 Task: Add Schoolyard Snacks Fruity Keto Cereal to the cart.
Action: Mouse moved to (919, 314)
Screenshot: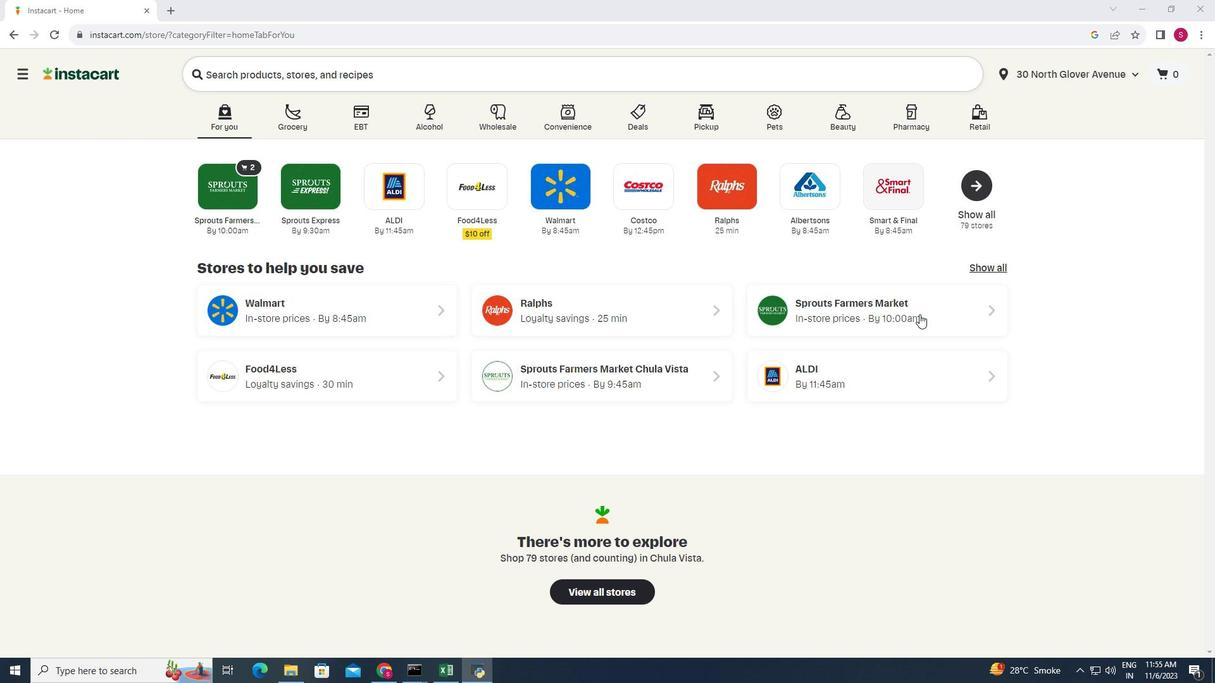 
Action: Mouse pressed left at (919, 314)
Screenshot: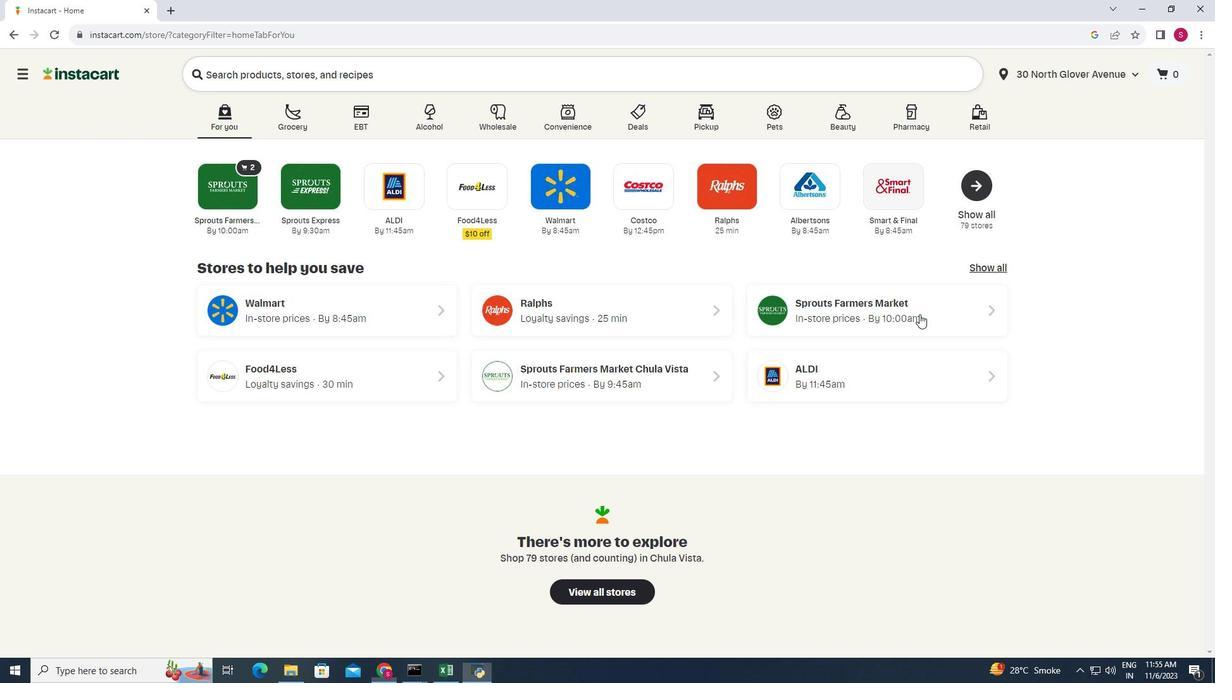 
Action: Mouse moved to (53, 376)
Screenshot: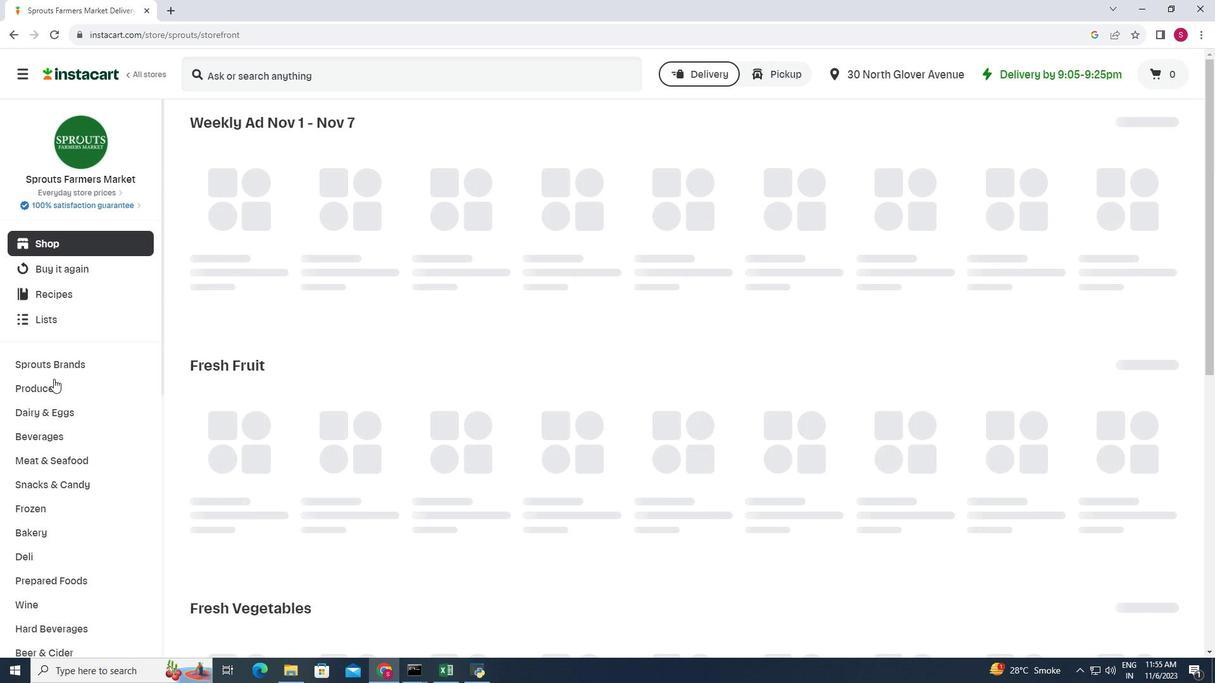 
Action: Mouse scrolled (53, 375) with delta (0, 0)
Screenshot: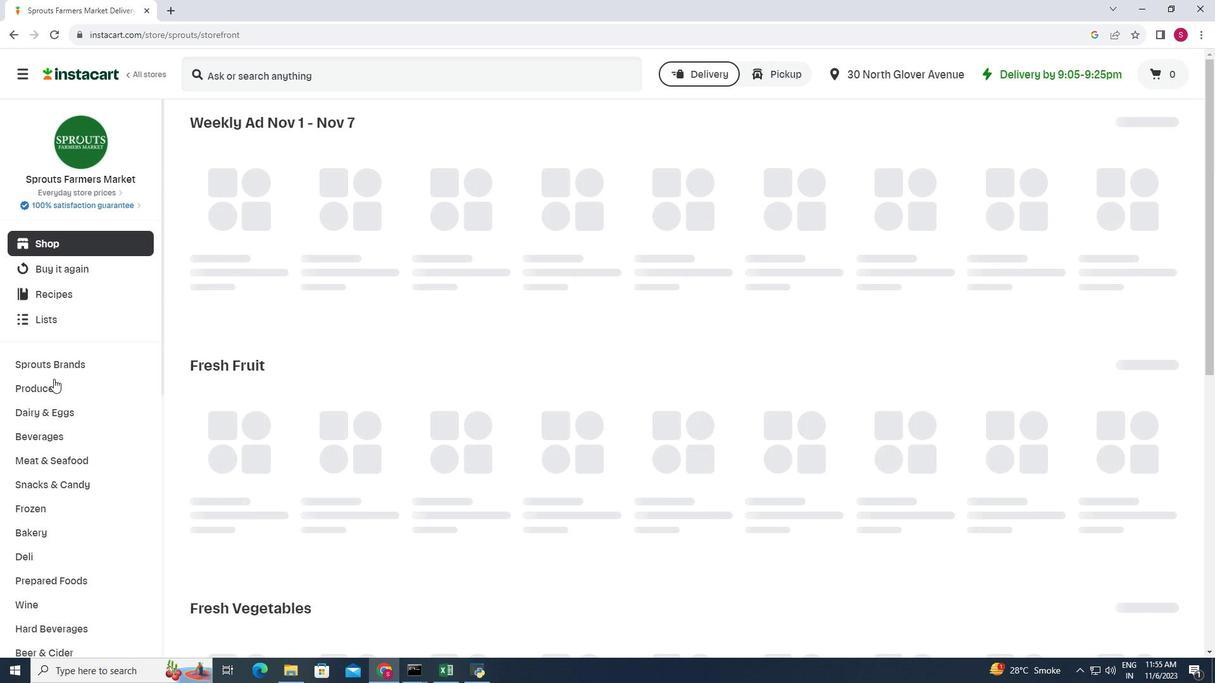 
Action: Mouse moved to (53, 379)
Screenshot: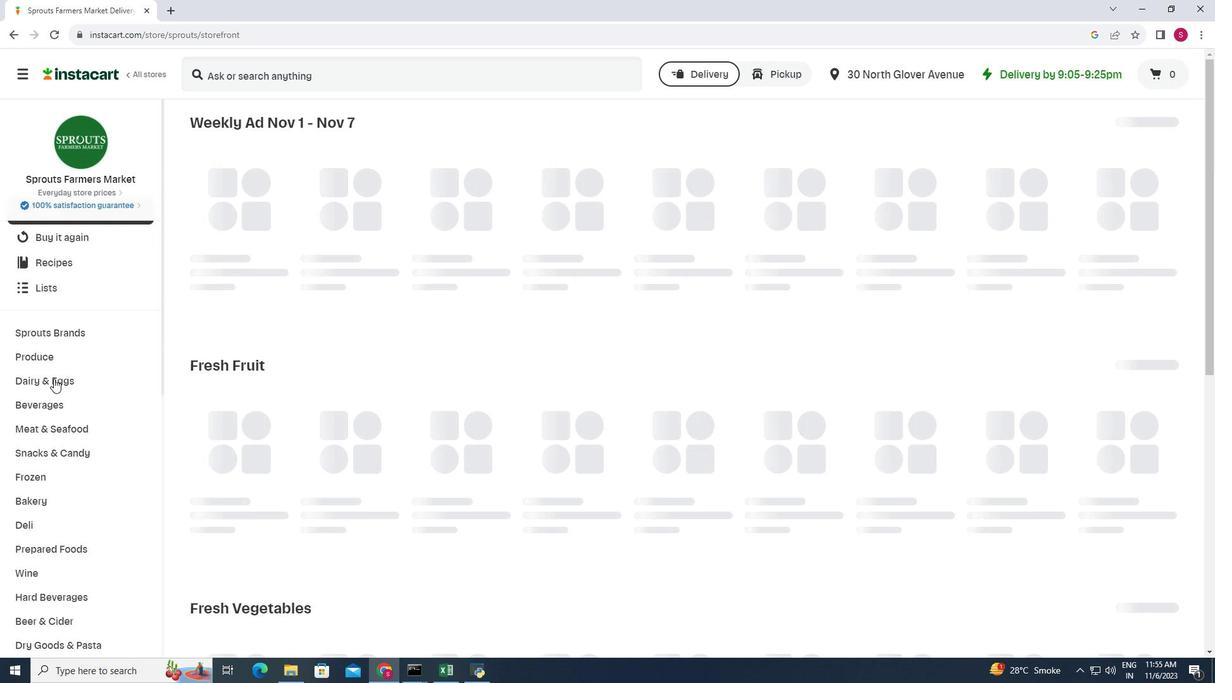 
Action: Mouse scrolled (53, 378) with delta (0, 0)
Screenshot: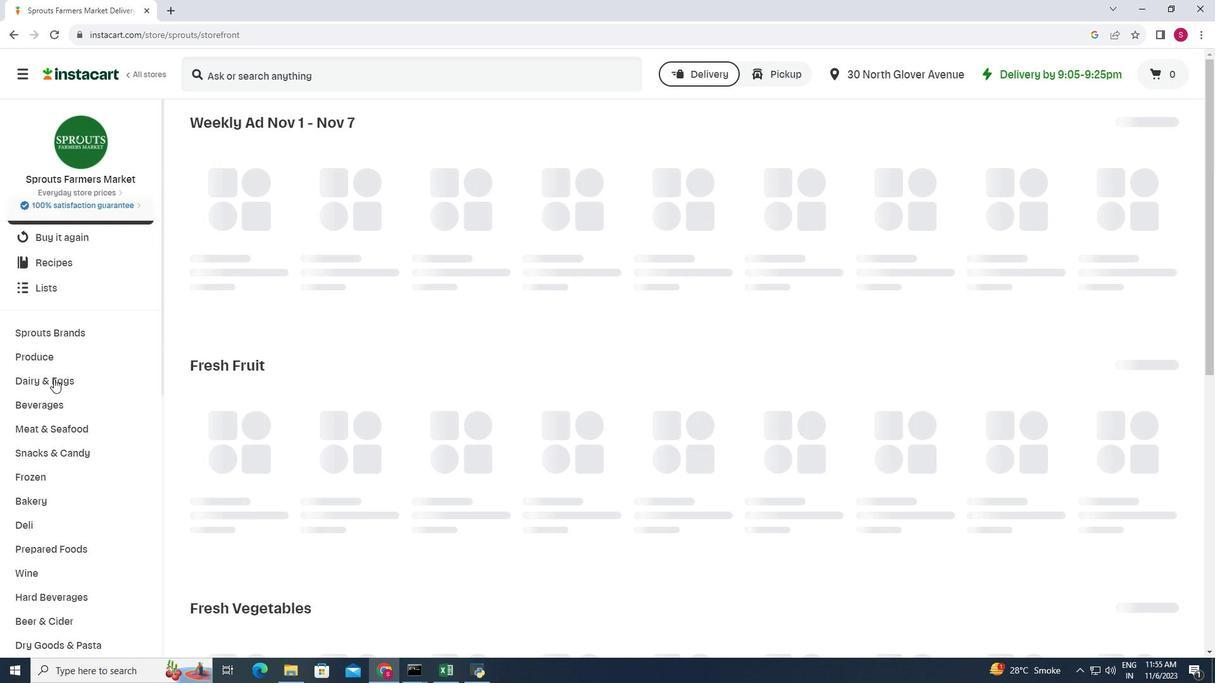 
Action: Mouse moved to (59, 551)
Screenshot: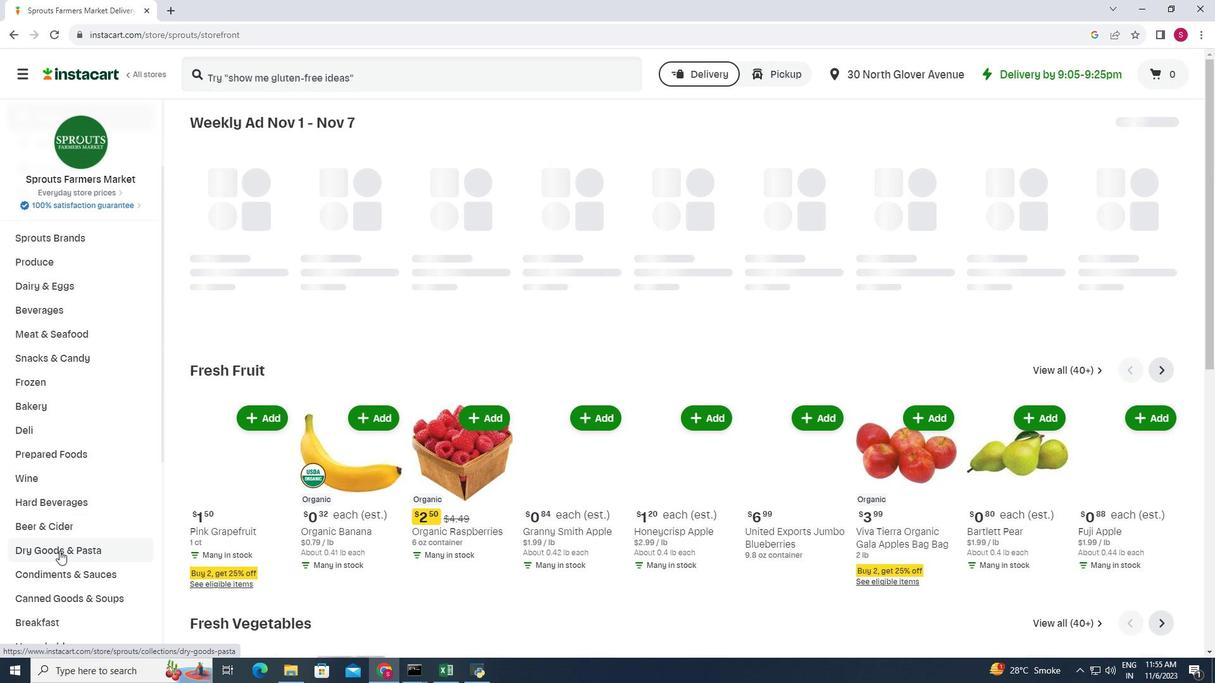 
Action: Mouse scrolled (59, 550) with delta (0, 0)
Screenshot: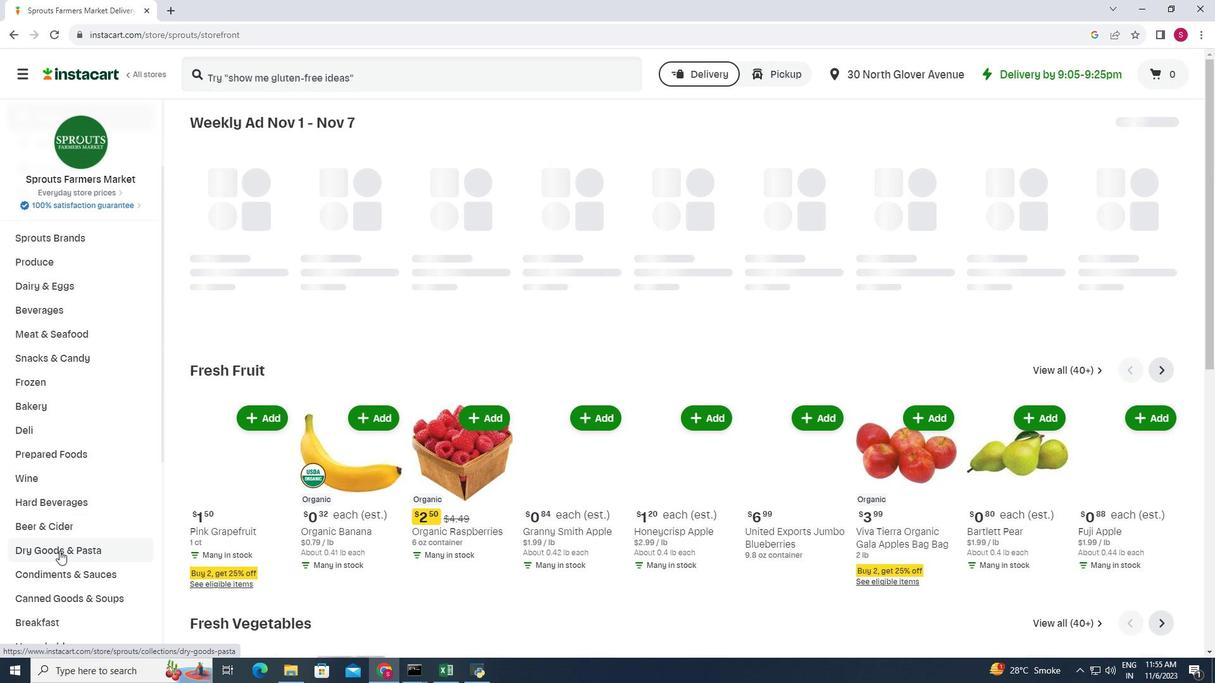 
Action: Mouse moved to (63, 558)
Screenshot: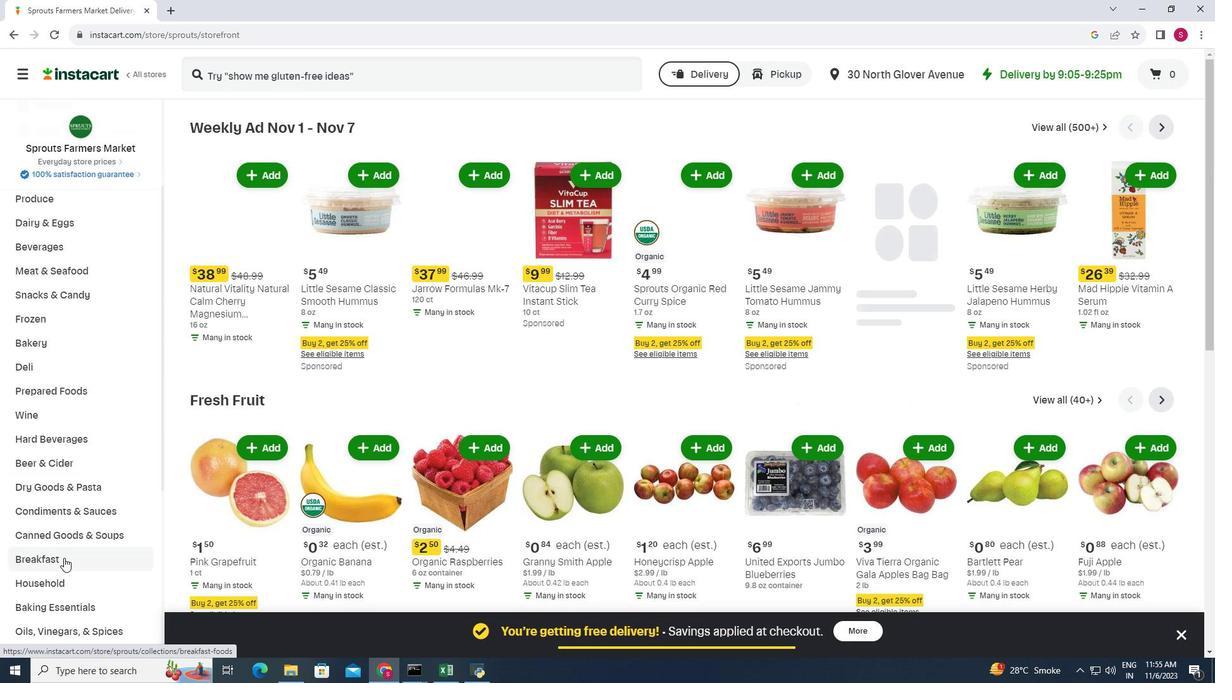
Action: Mouse pressed left at (63, 558)
Screenshot: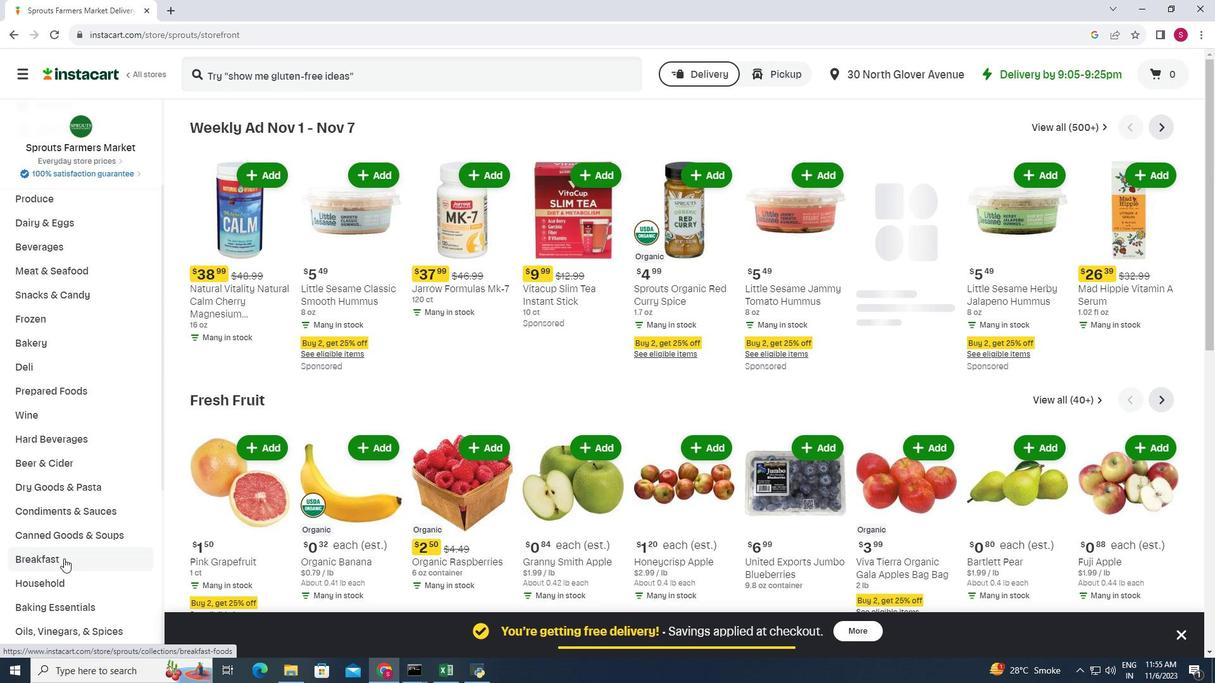
Action: Mouse moved to (937, 156)
Screenshot: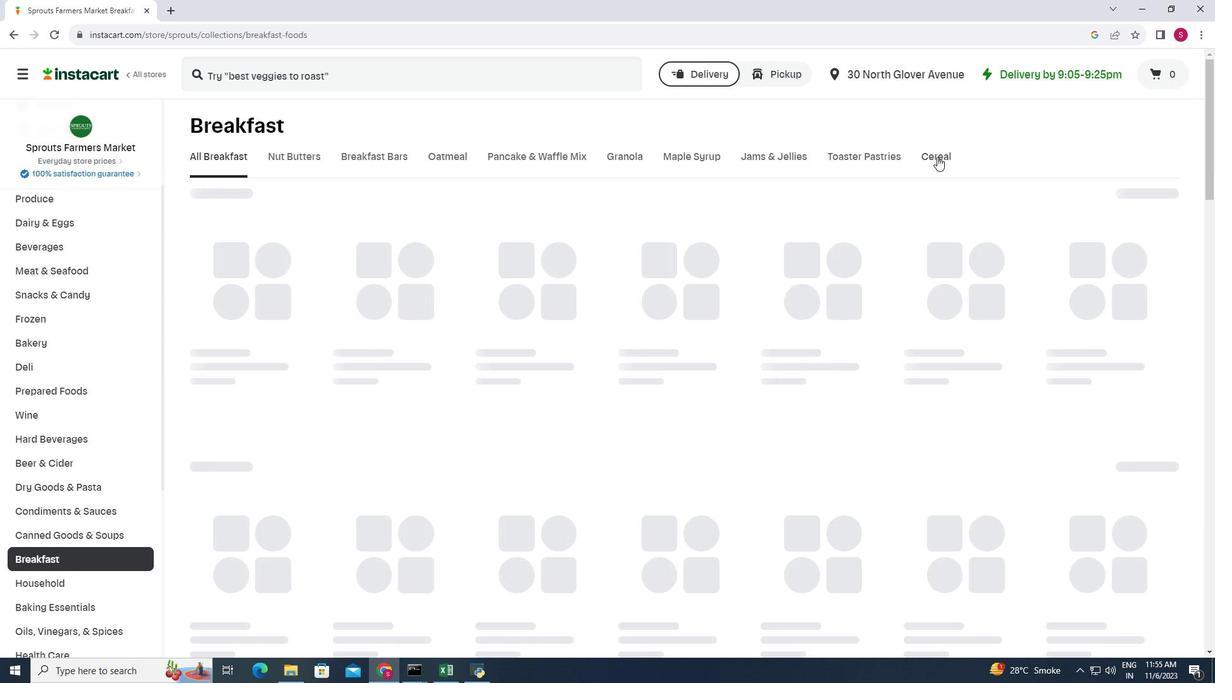 
Action: Mouse pressed left at (937, 156)
Screenshot: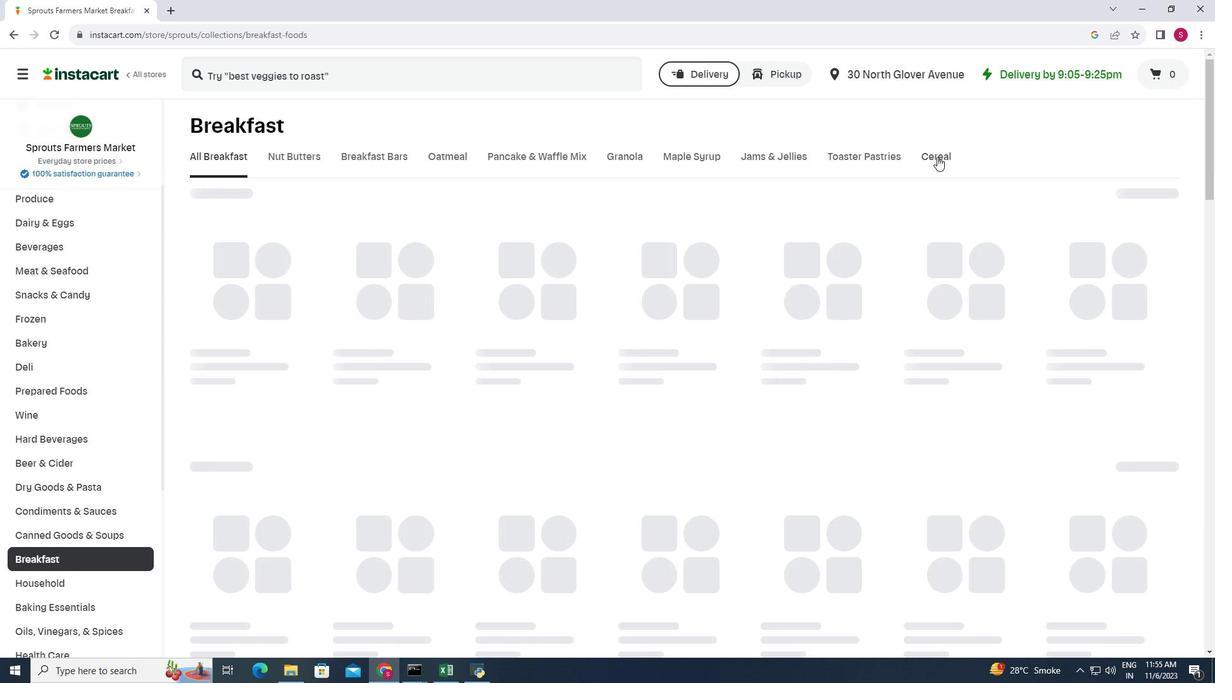 
Action: Mouse moved to (623, 226)
Screenshot: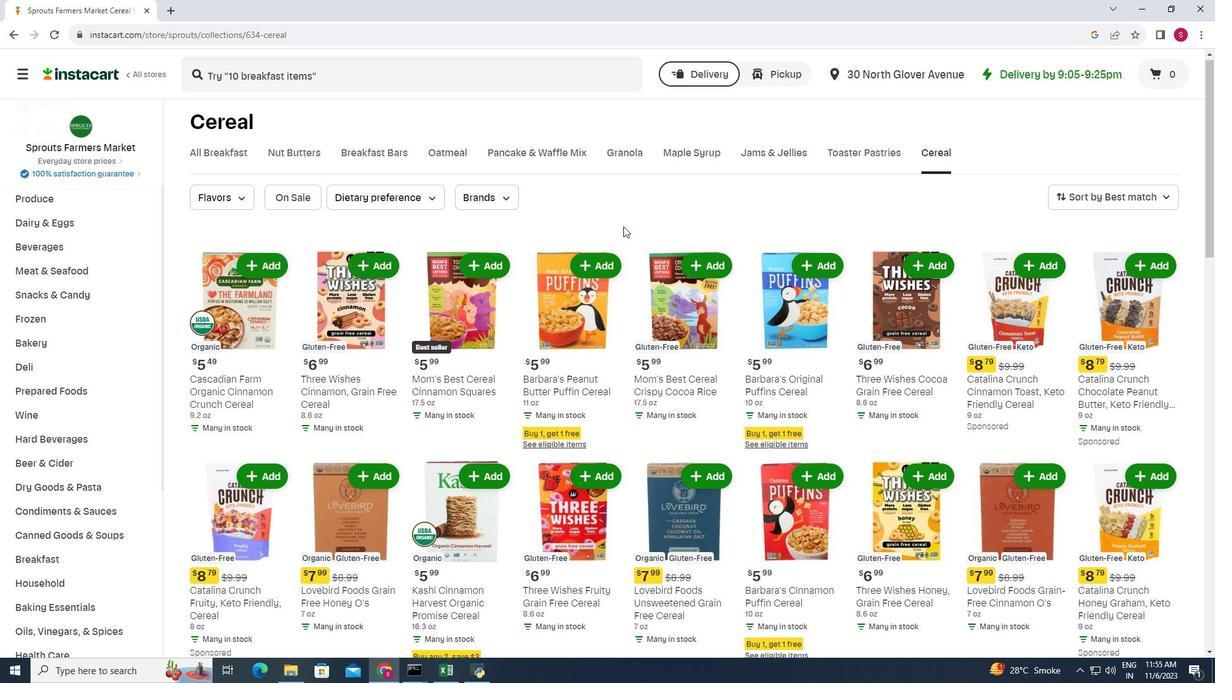 
Action: Mouse scrolled (623, 226) with delta (0, 0)
Screenshot: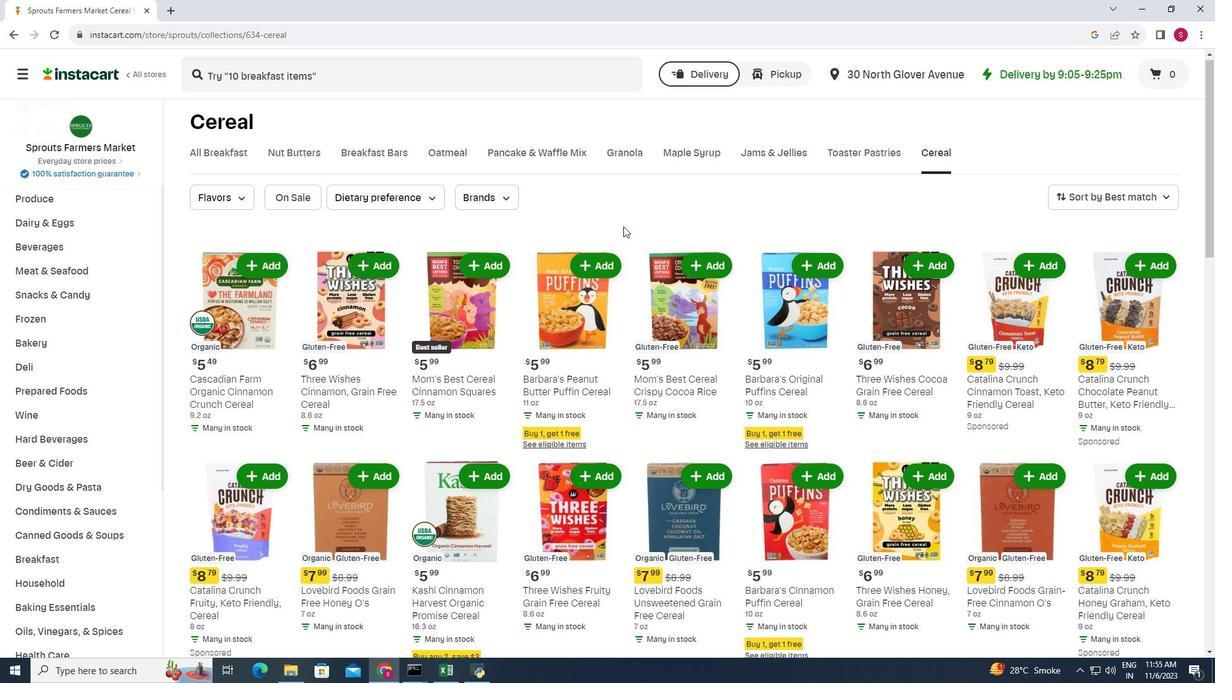 
Action: Mouse moved to (615, 238)
Screenshot: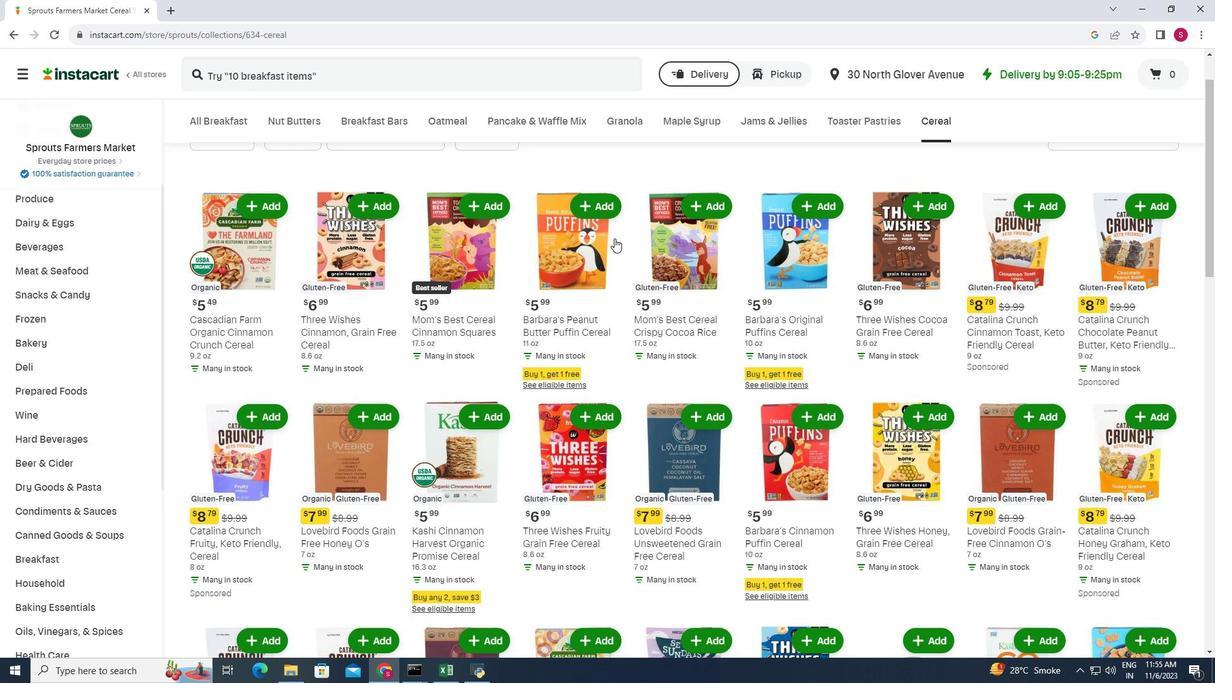 
Action: Mouse scrolled (615, 237) with delta (0, 0)
Screenshot: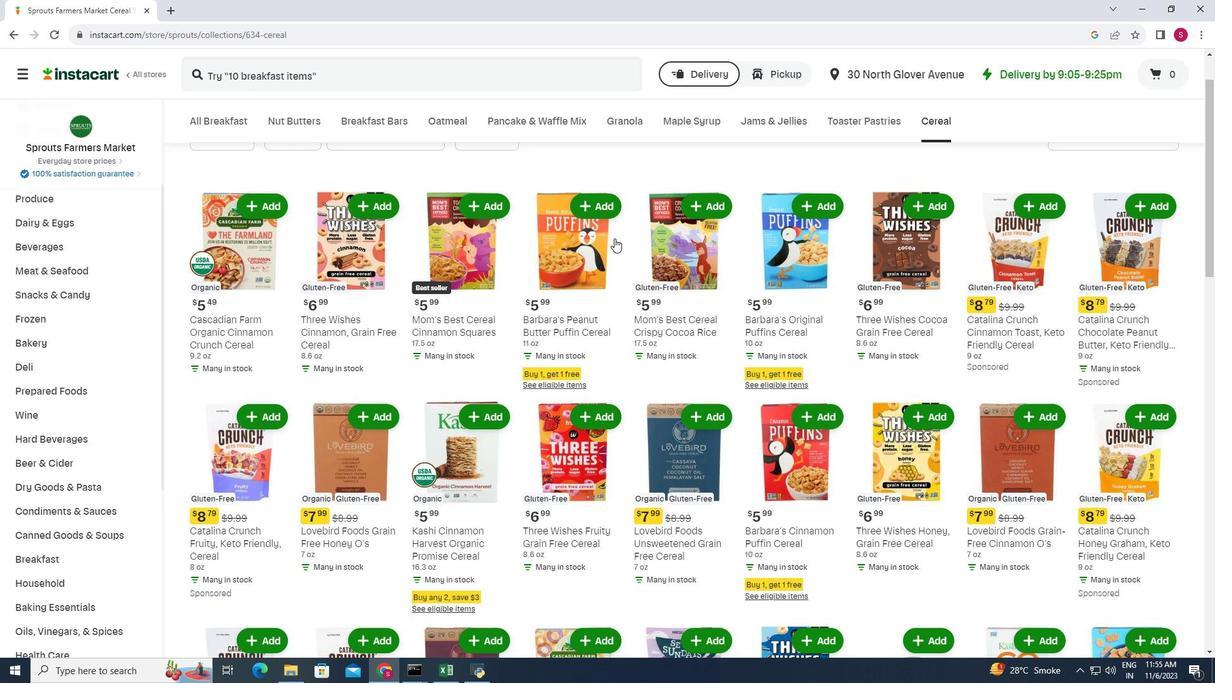 
Action: Mouse moved to (615, 243)
Screenshot: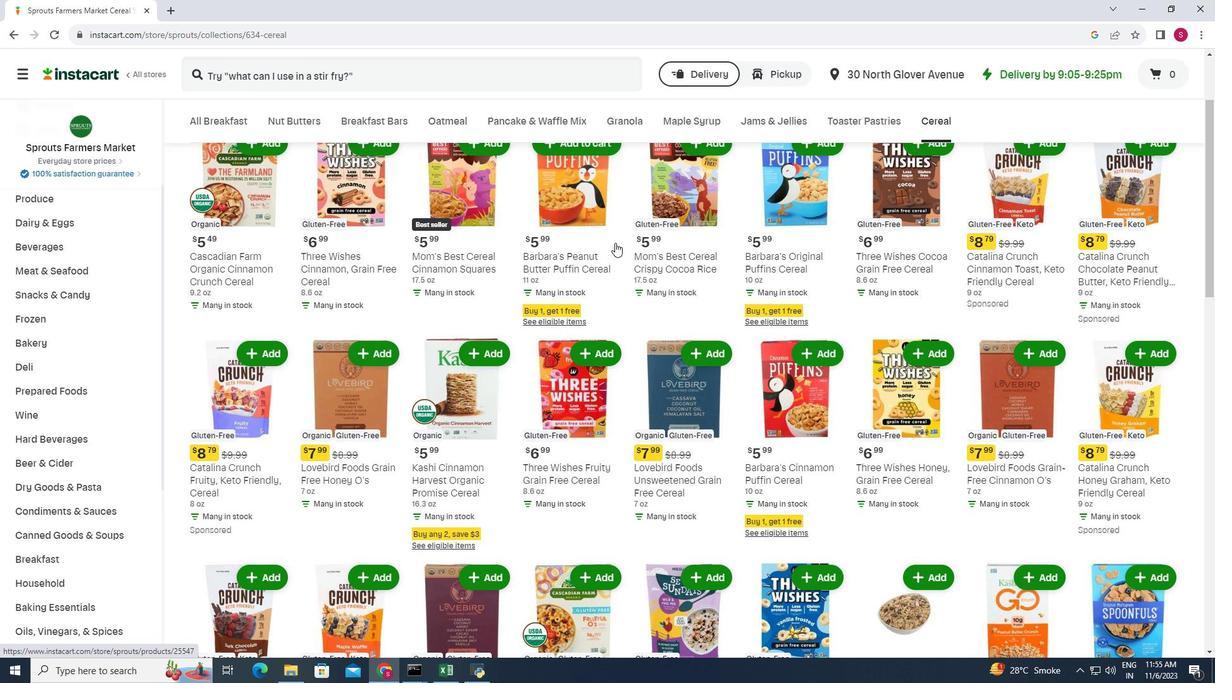 
Action: Mouse scrolled (615, 242) with delta (0, 0)
Screenshot: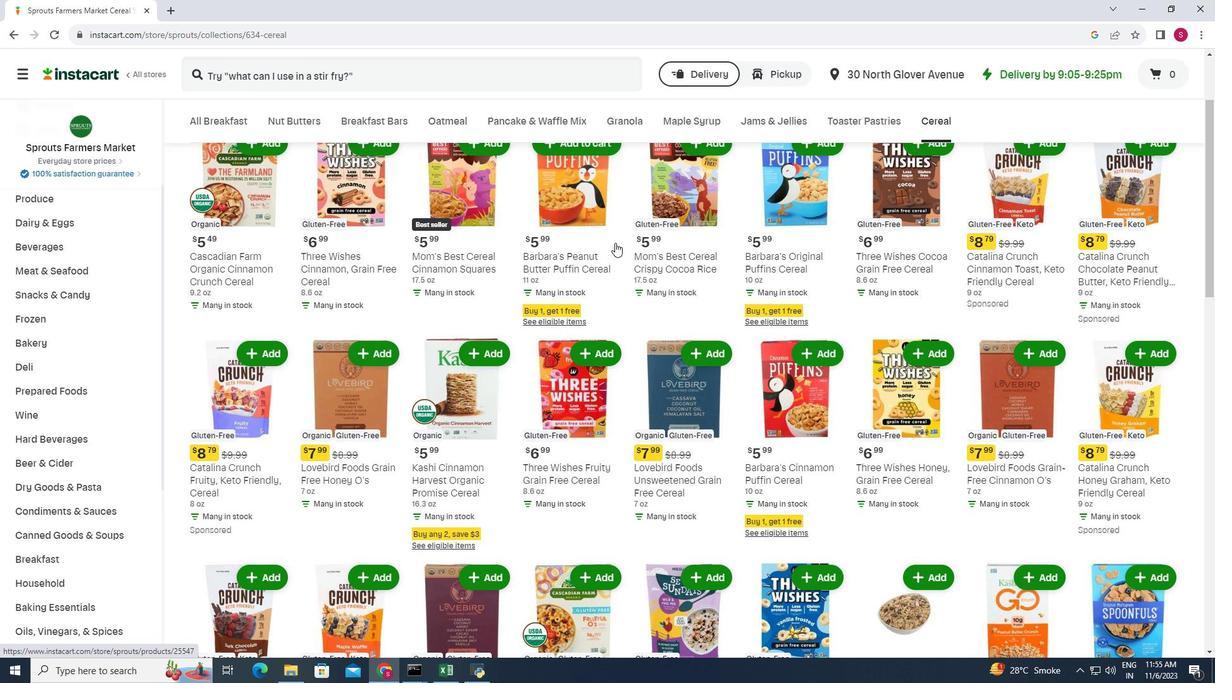 
Action: Mouse moved to (615, 244)
Screenshot: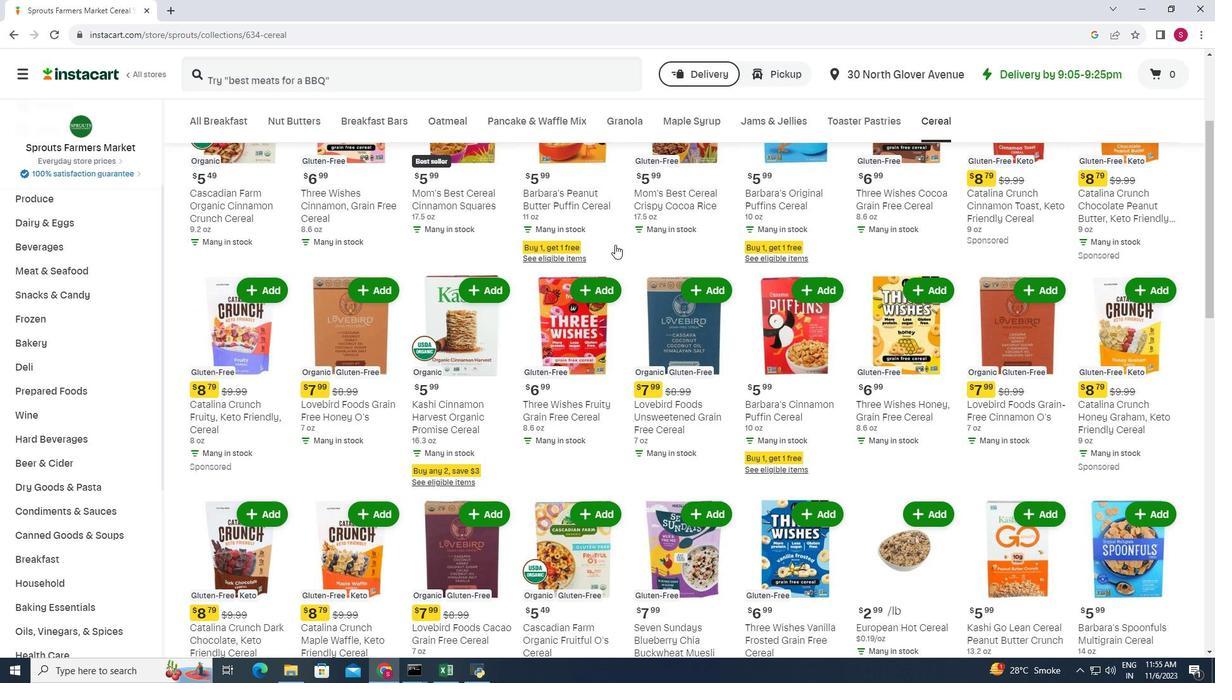 
Action: Mouse scrolled (615, 244) with delta (0, 0)
Screenshot: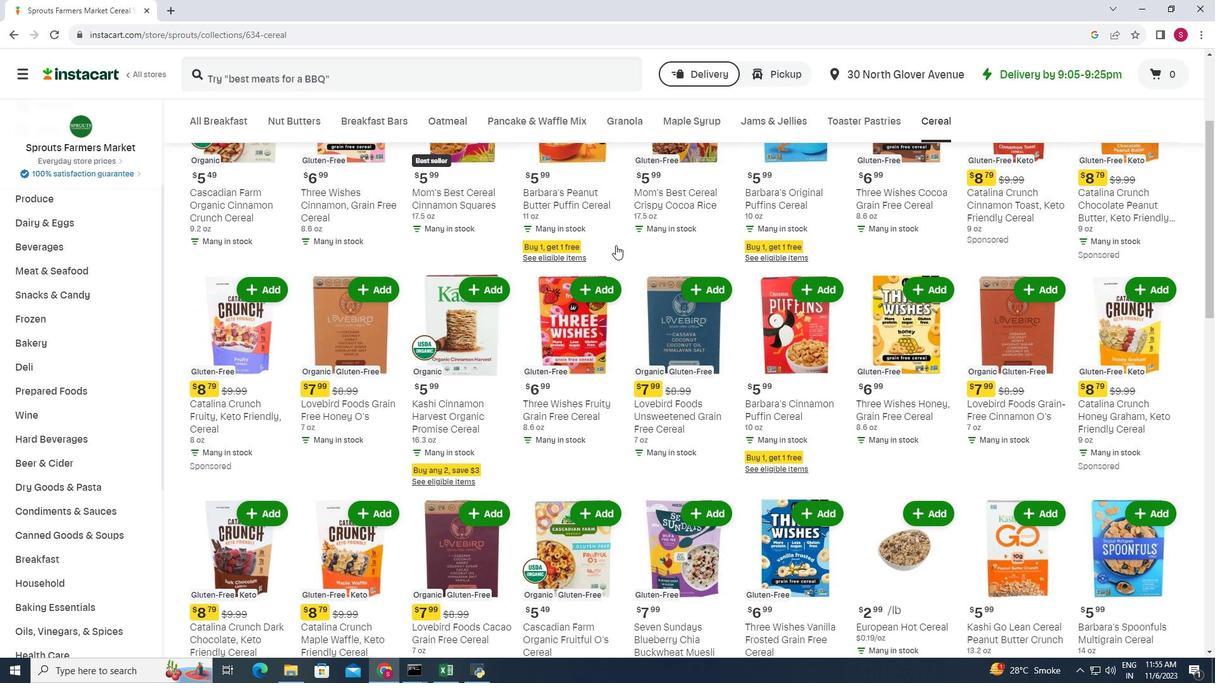
Action: Mouse moved to (617, 246)
Screenshot: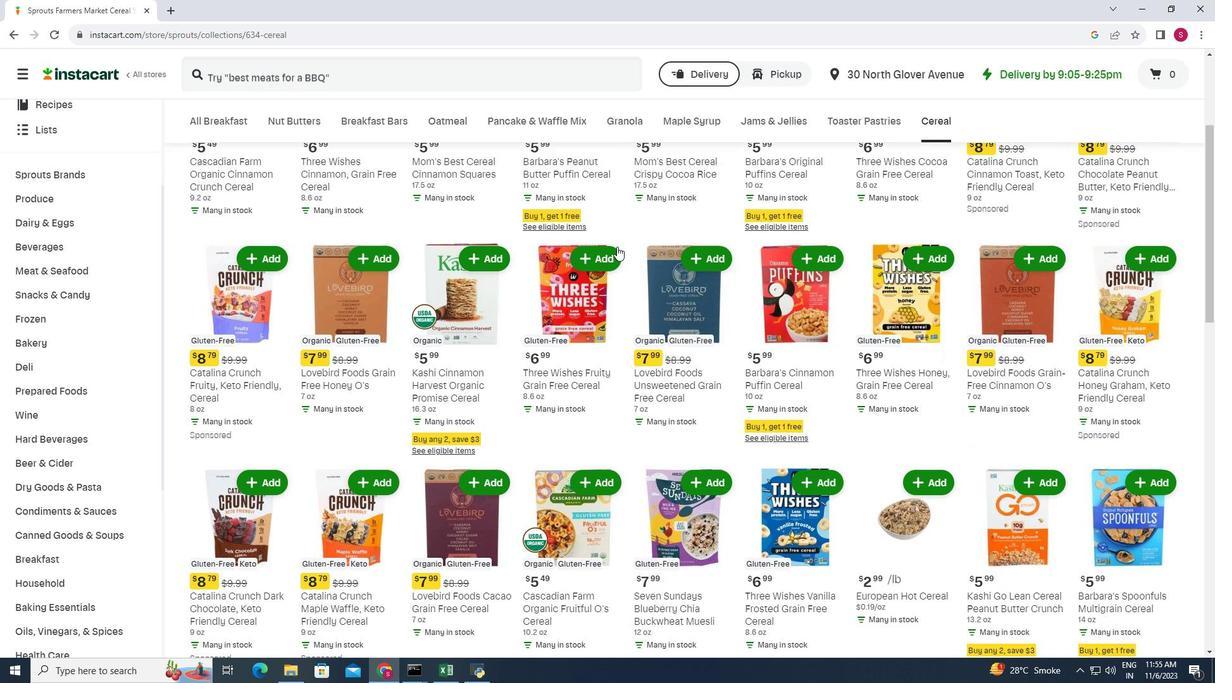 
Action: Mouse scrolled (617, 246) with delta (0, 0)
Screenshot: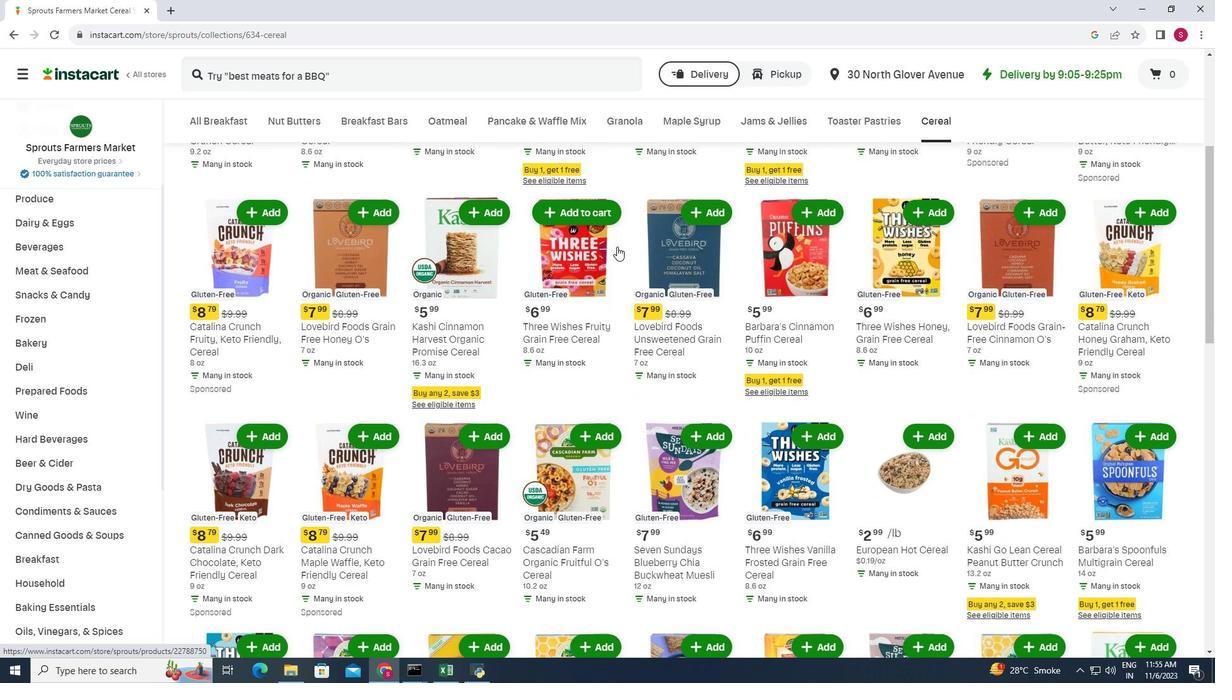 
Action: Mouse scrolled (617, 246) with delta (0, 0)
Screenshot: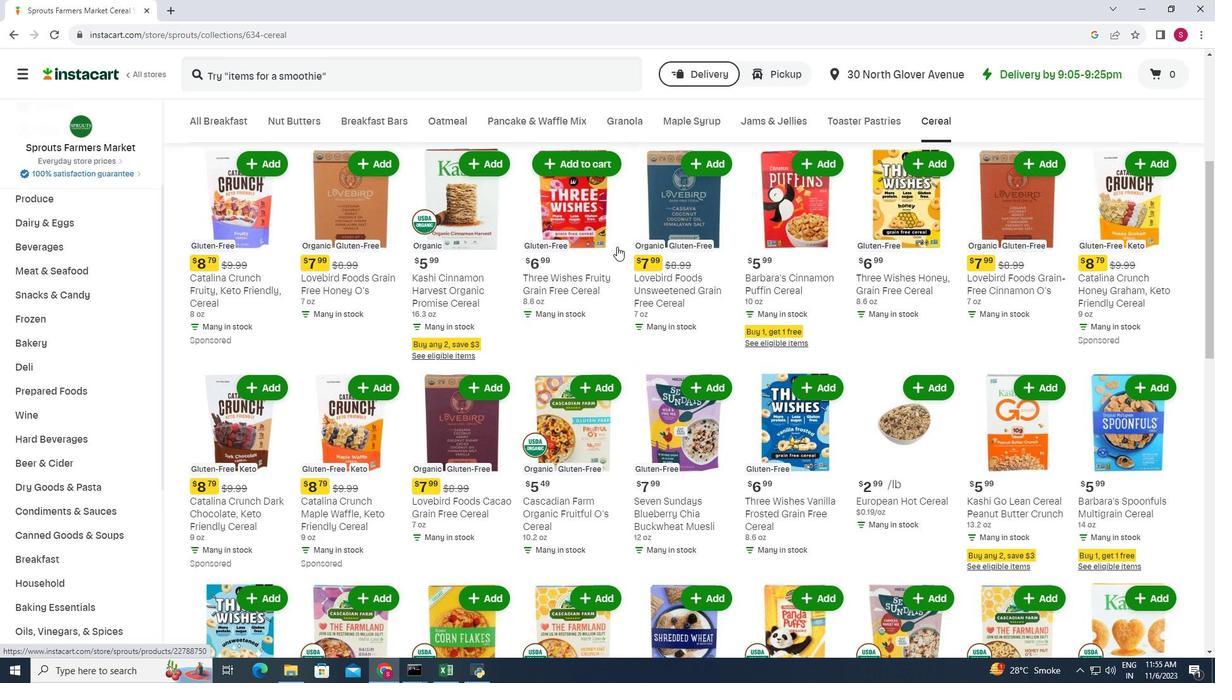 
Action: Mouse moved to (619, 251)
Screenshot: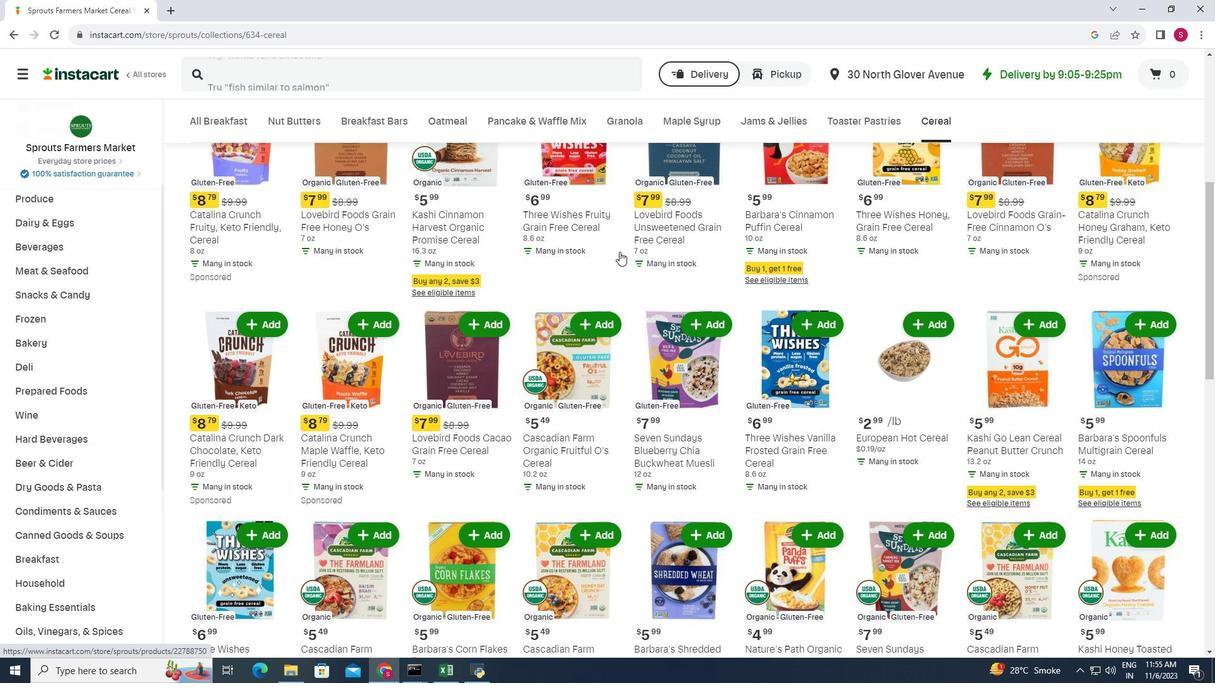 
Action: Mouse scrolled (619, 251) with delta (0, 0)
Screenshot: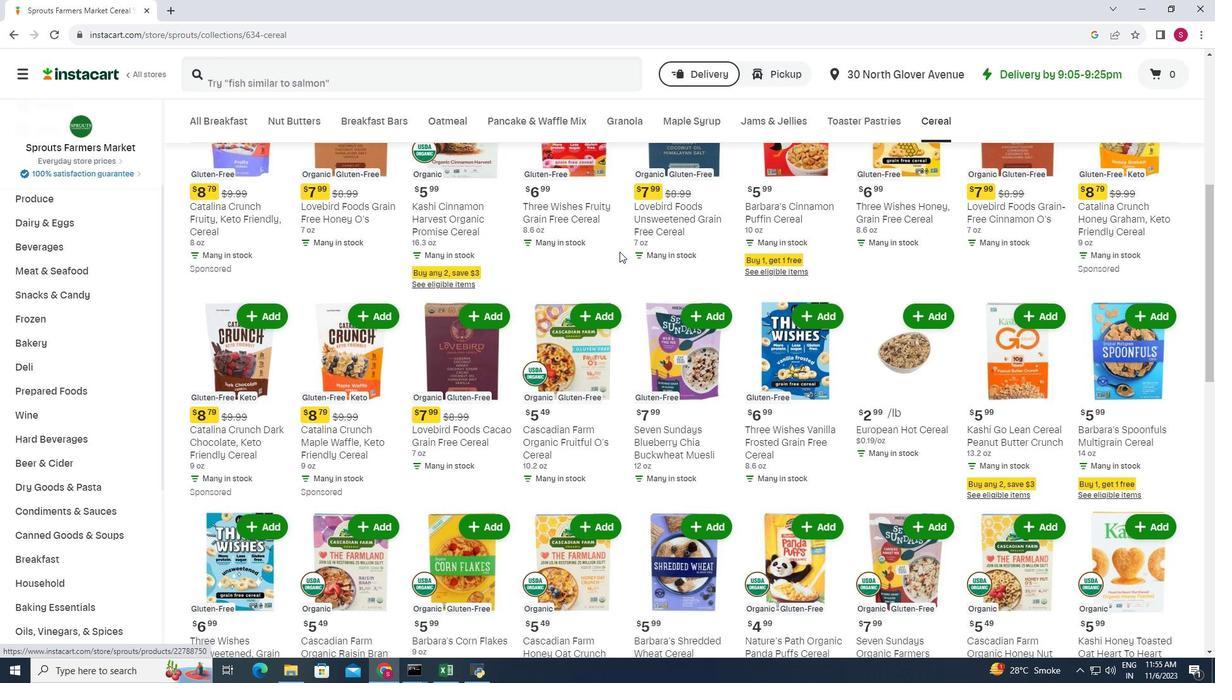 
Action: Mouse moved to (619, 253)
Screenshot: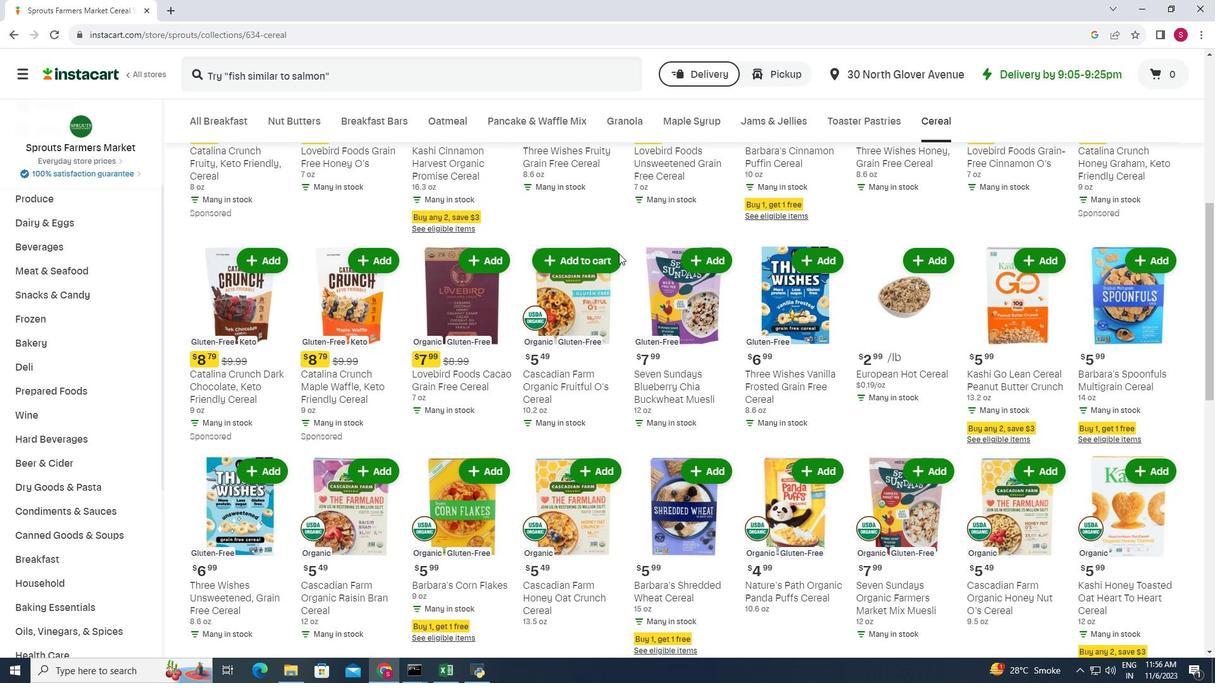 
Action: Mouse scrolled (619, 253) with delta (0, 0)
Screenshot: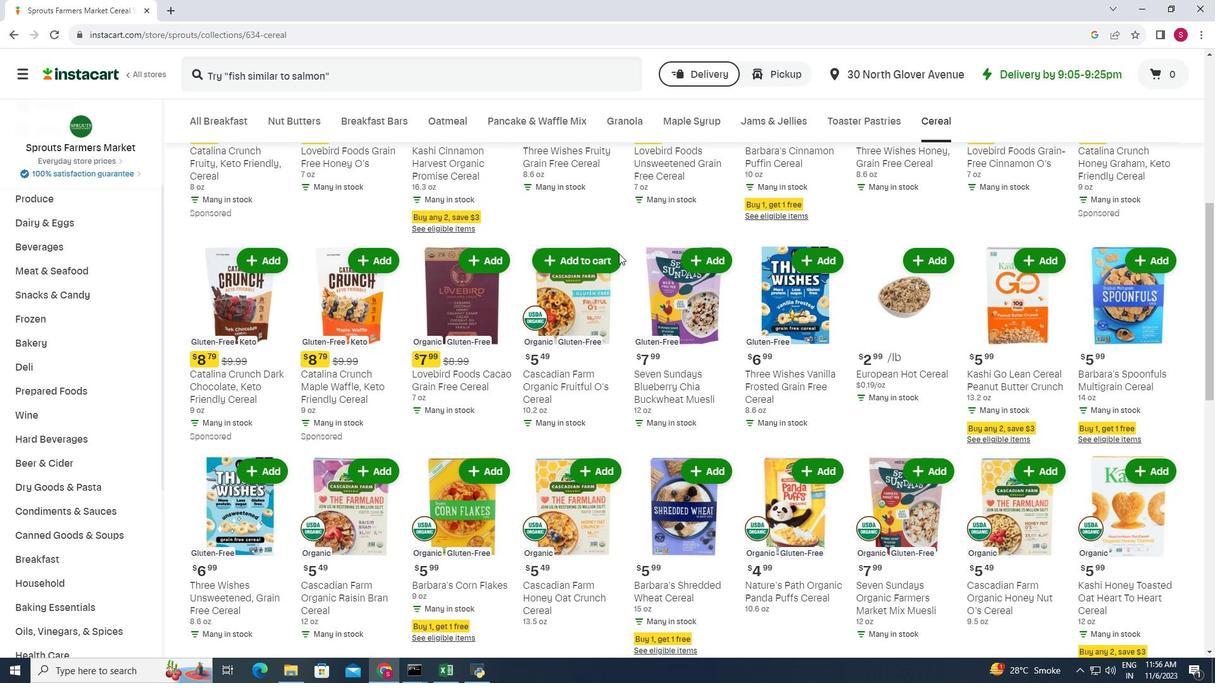
Action: Mouse moved to (619, 255)
Screenshot: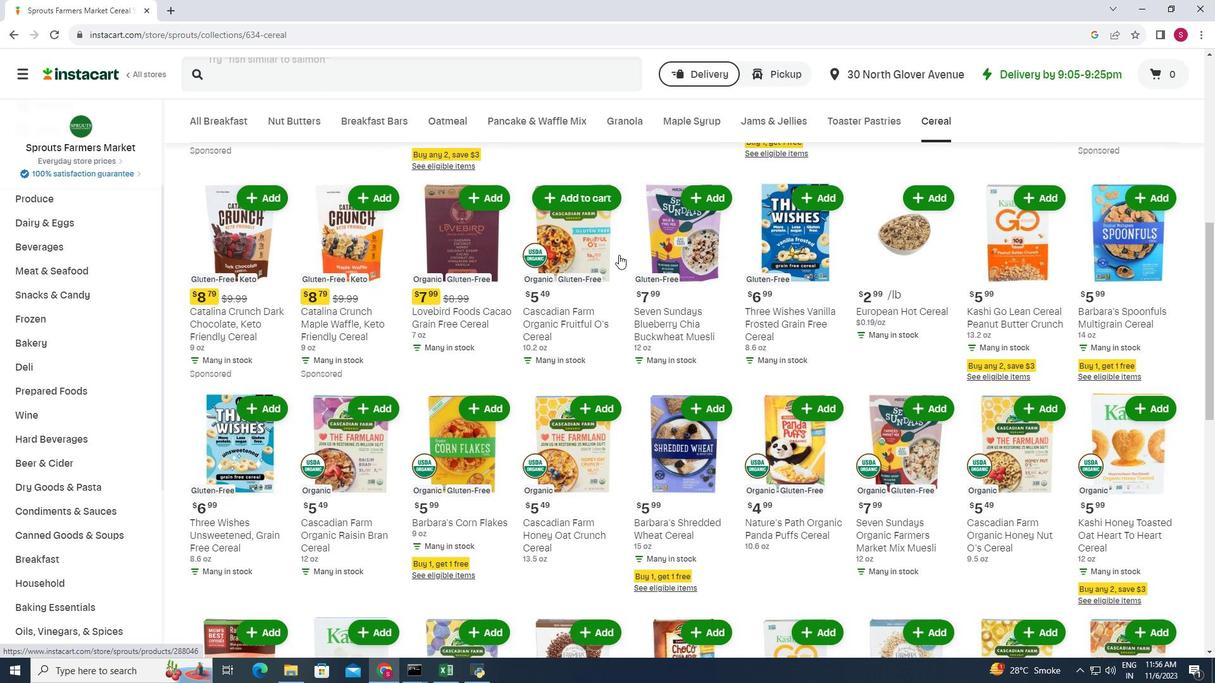 
Action: Mouse scrolled (619, 254) with delta (0, 0)
Screenshot: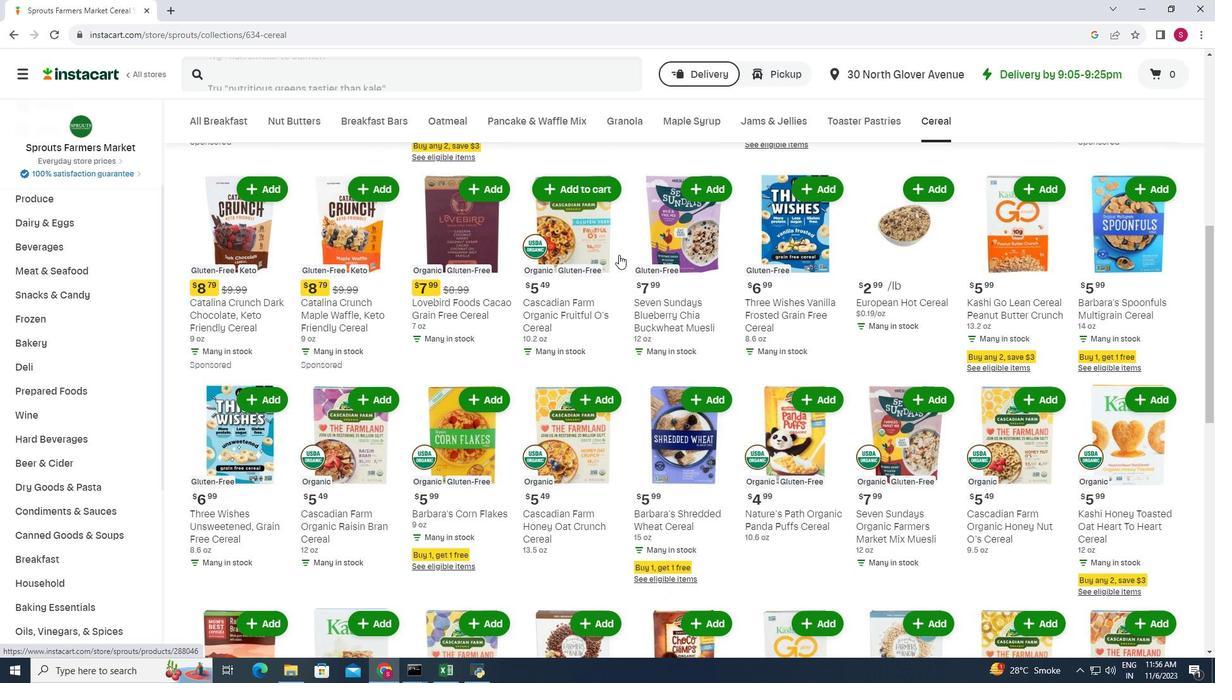 
Action: Mouse scrolled (619, 254) with delta (0, 0)
Screenshot: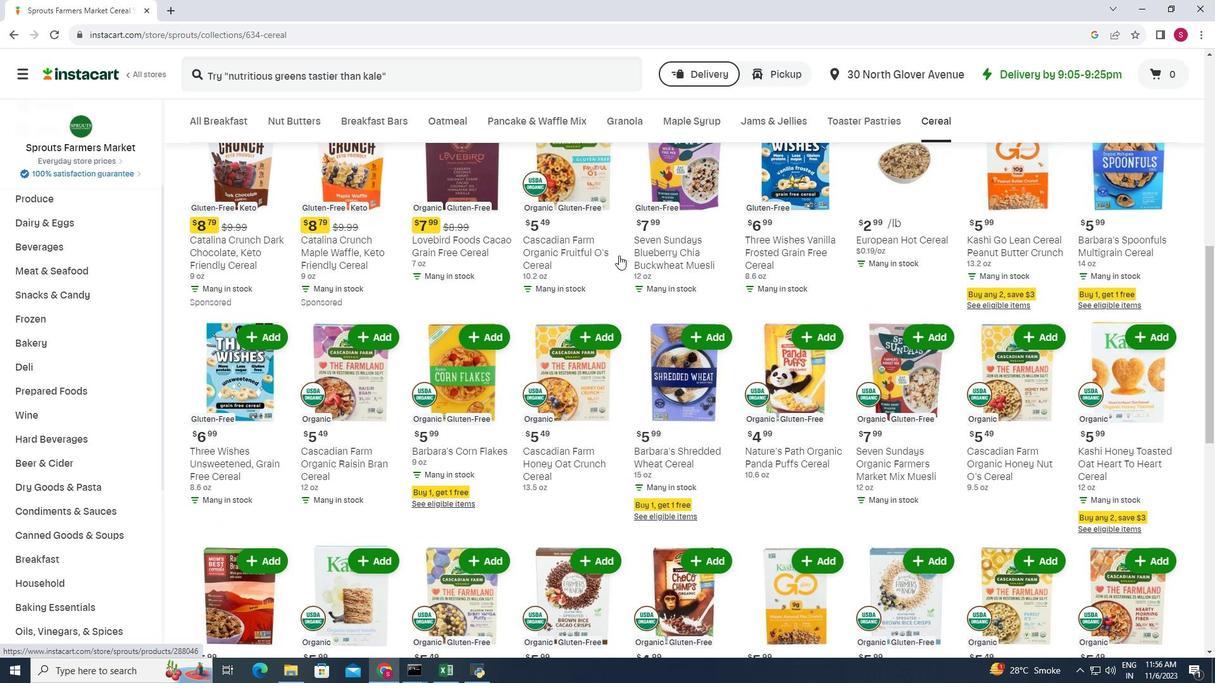 
Action: Mouse moved to (619, 255)
Screenshot: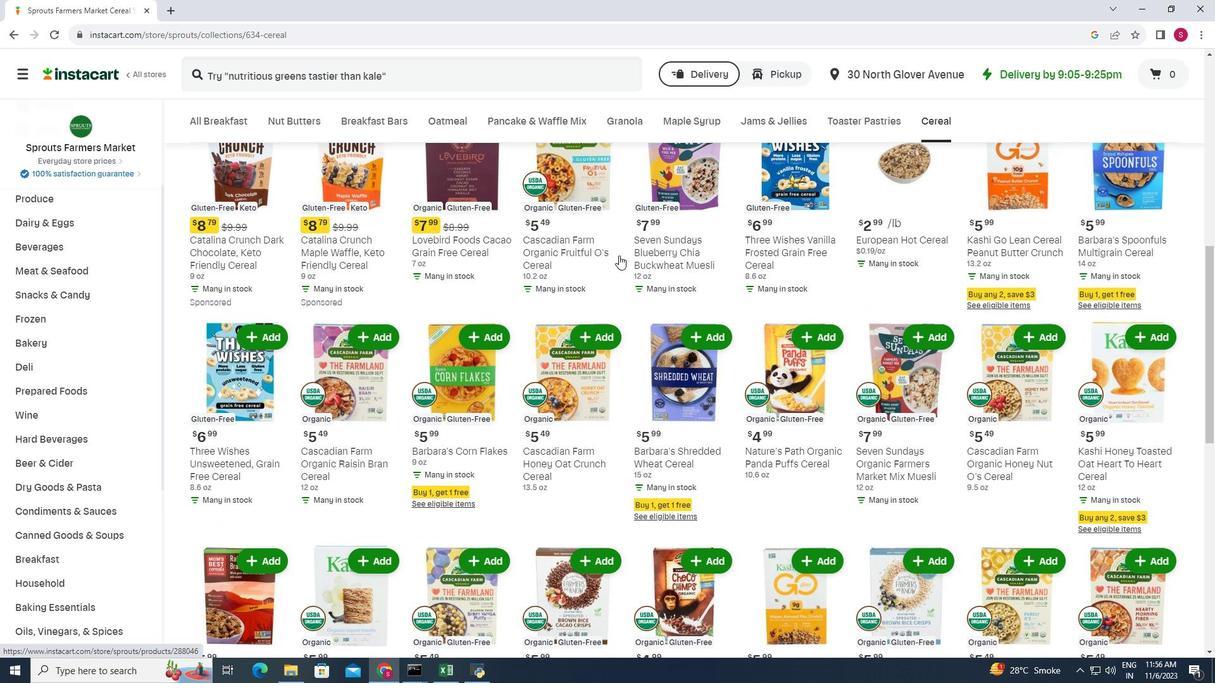 
Action: Mouse scrolled (619, 255) with delta (0, 0)
Screenshot: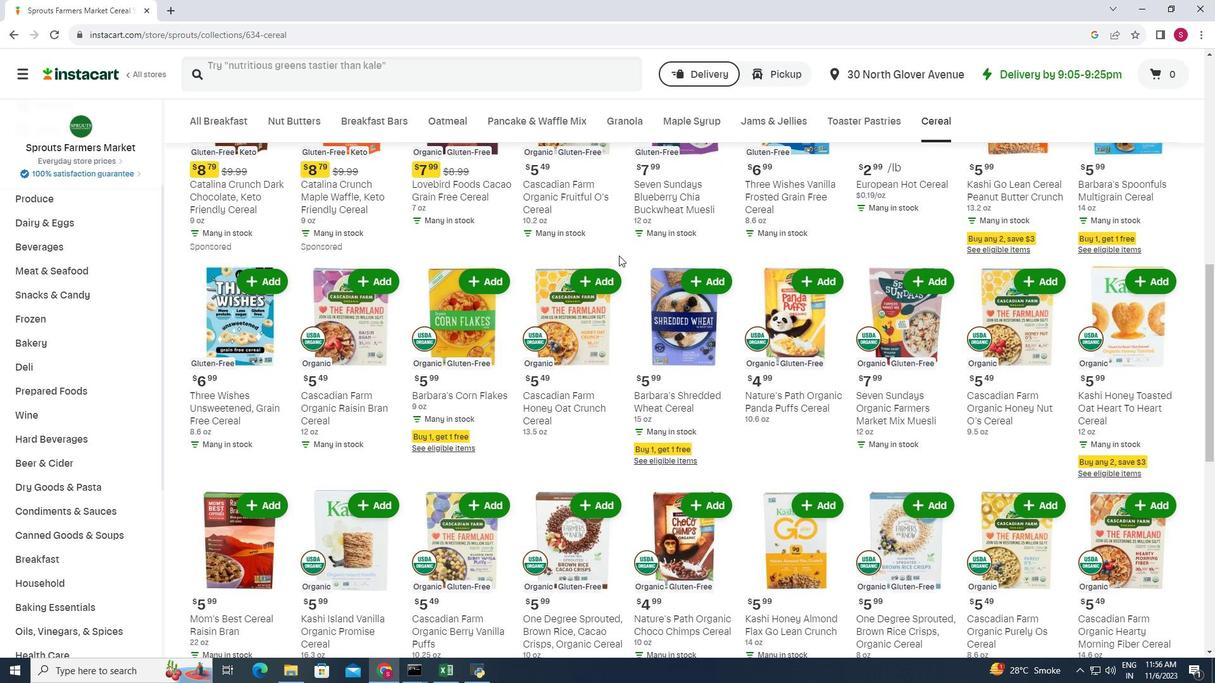 
Action: Mouse scrolled (619, 255) with delta (0, 0)
Screenshot: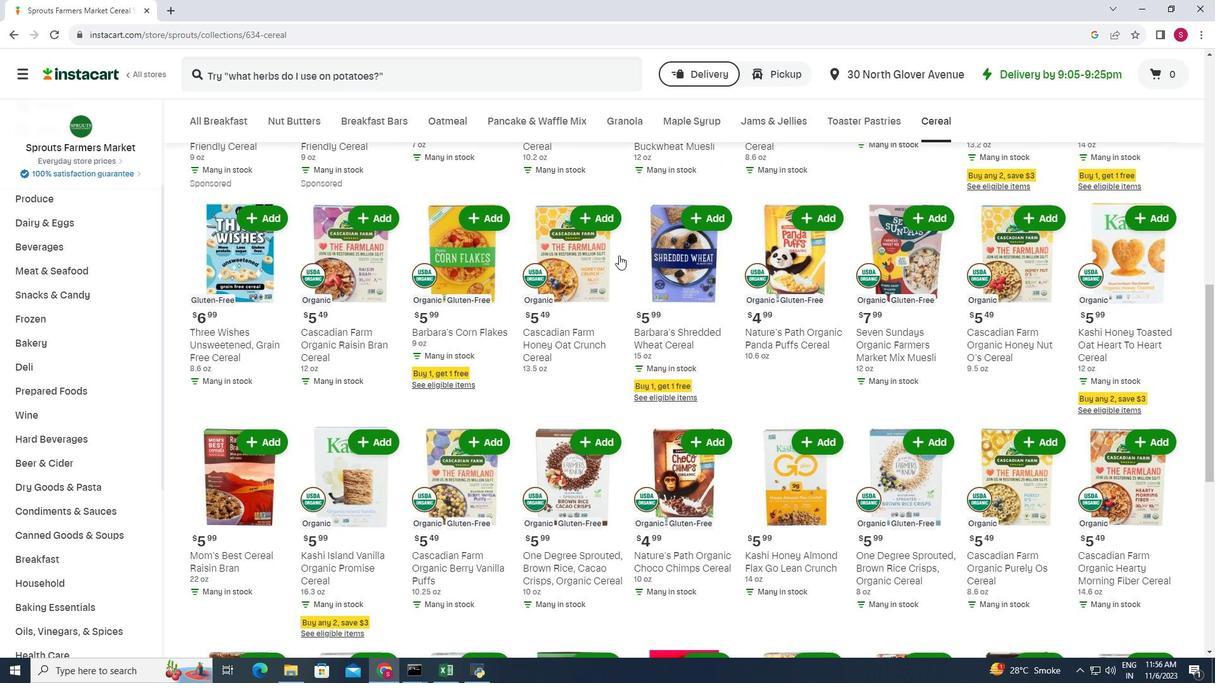 
Action: Mouse scrolled (619, 255) with delta (0, 0)
Screenshot: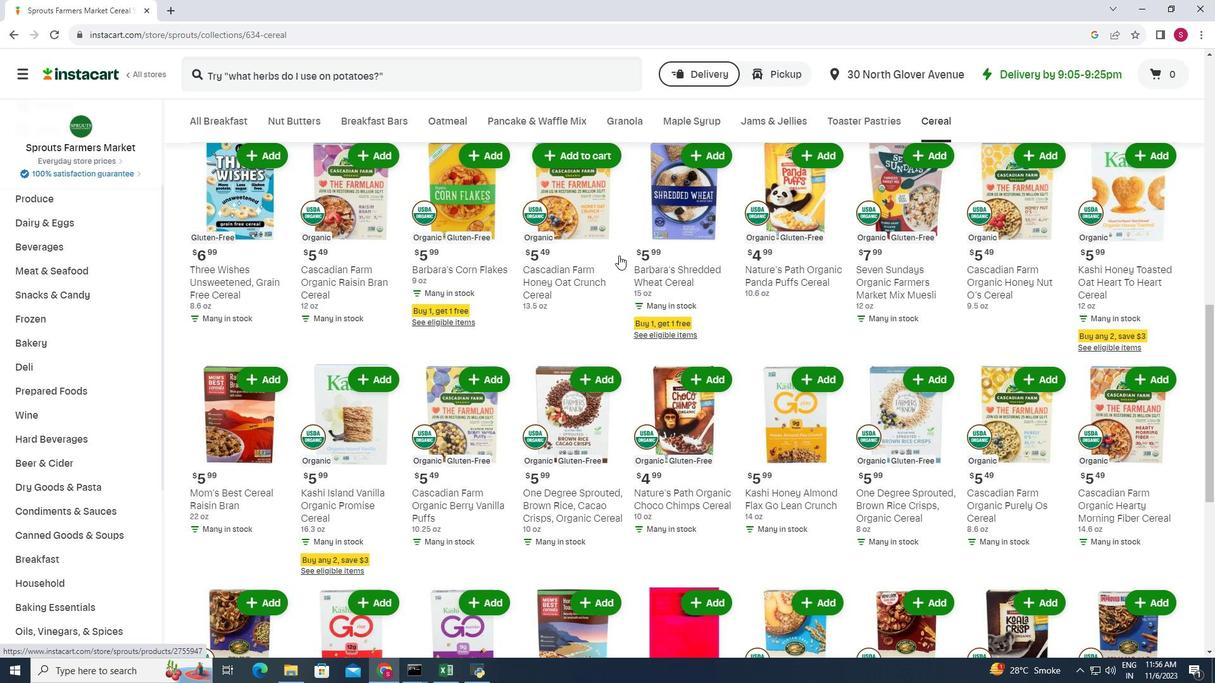 
Action: Mouse scrolled (619, 255) with delta (0, 0)
Screenshot: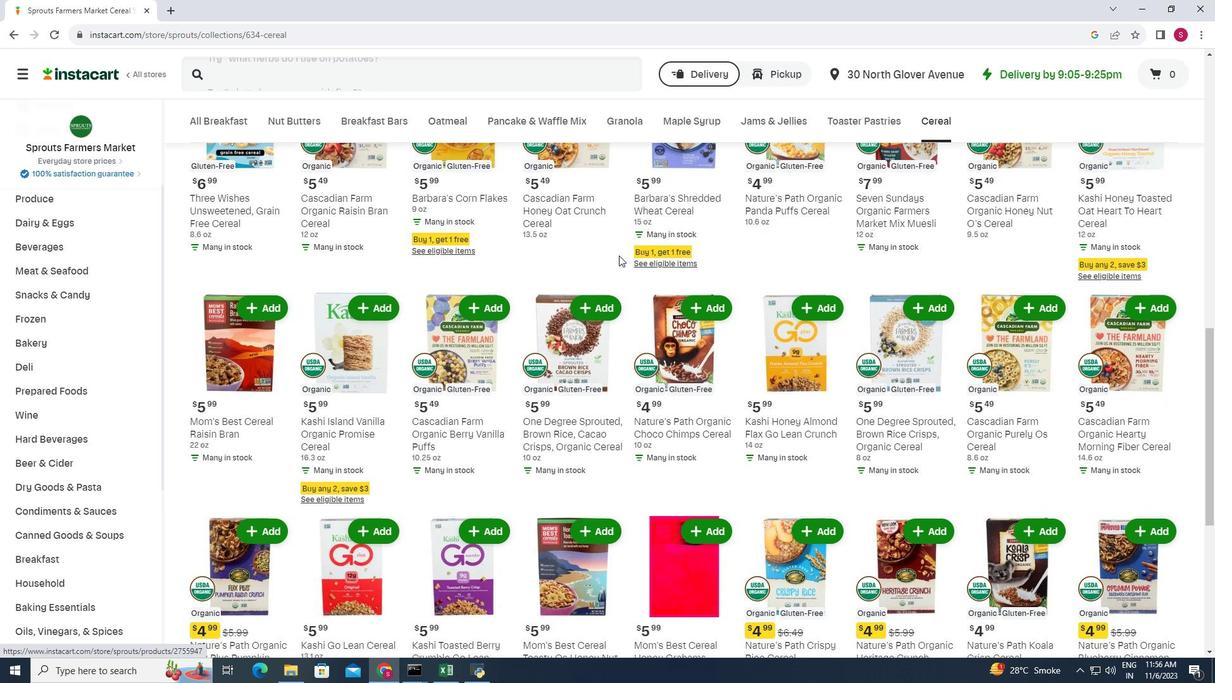 
Action: Mouse scrolled (619, 255) with delta (0, 0)
Screenshot: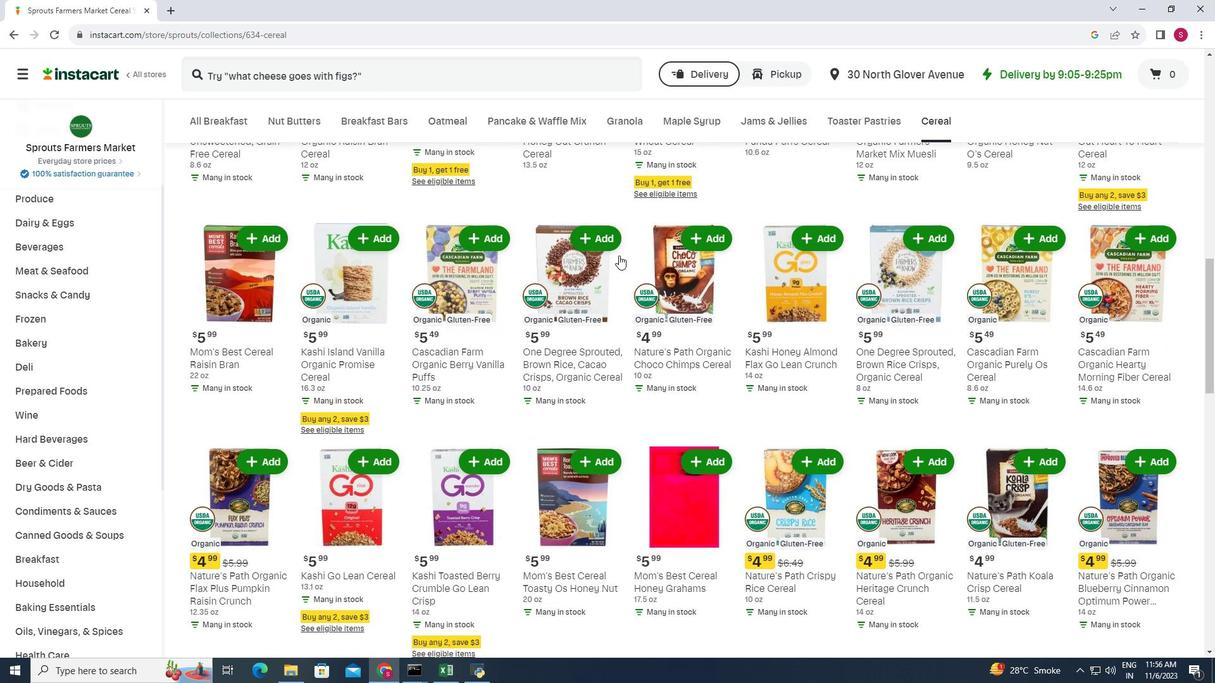 
Action: Mouse scrolled (619, 255) with delta (0, 0)
Screenshot: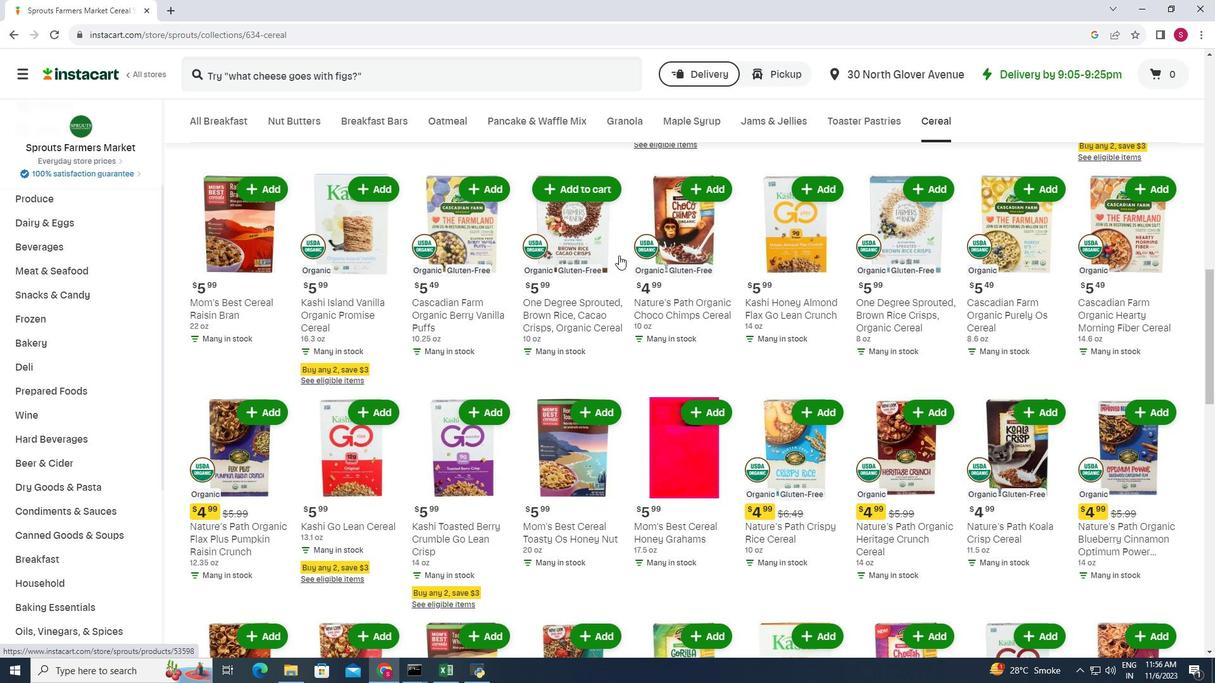 
Action: Mouse scrolled (619, 255) with delta (0, 0)
Screenshot: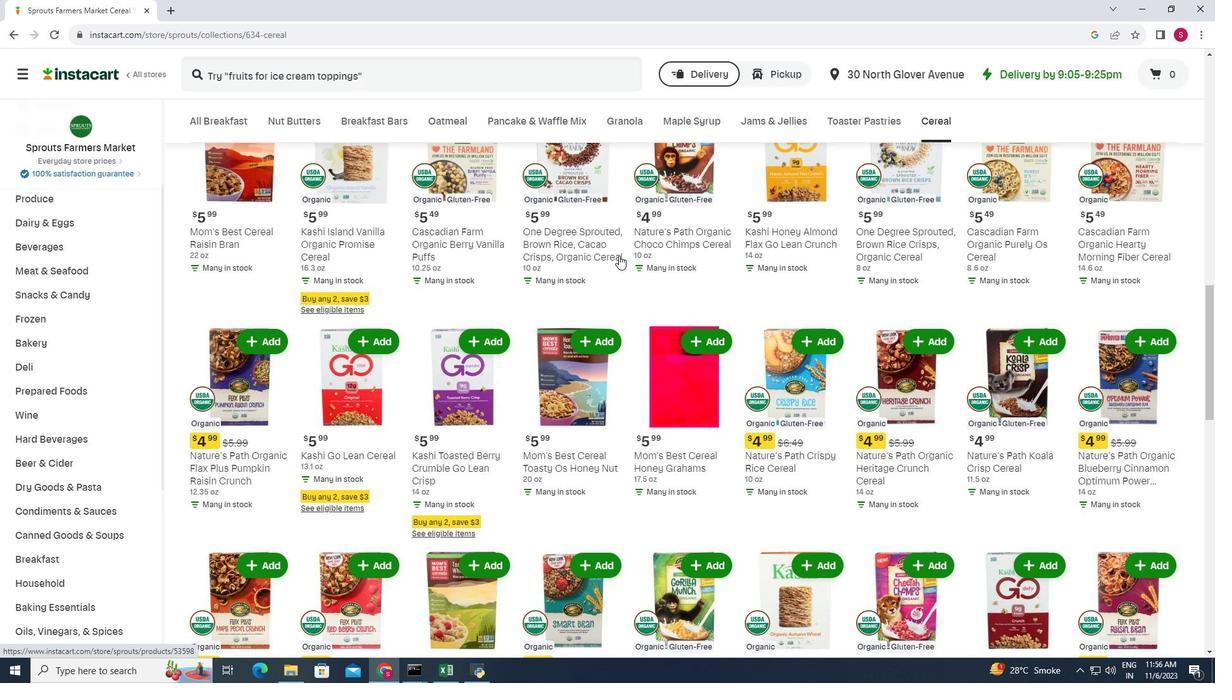 
Action: Mouse scrolled (619, 255) with delta (0, 0)
Screenshot: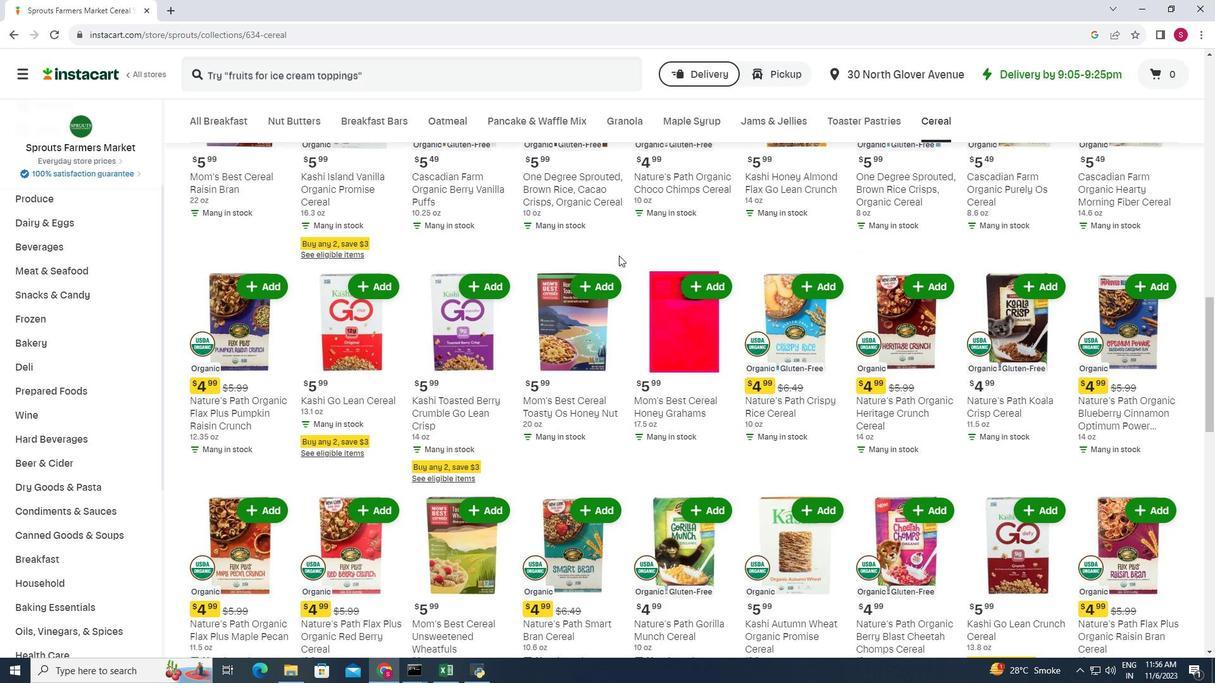 
Action: Mouse scrolled (619, 255) with delta (0, 0)
Screenshot: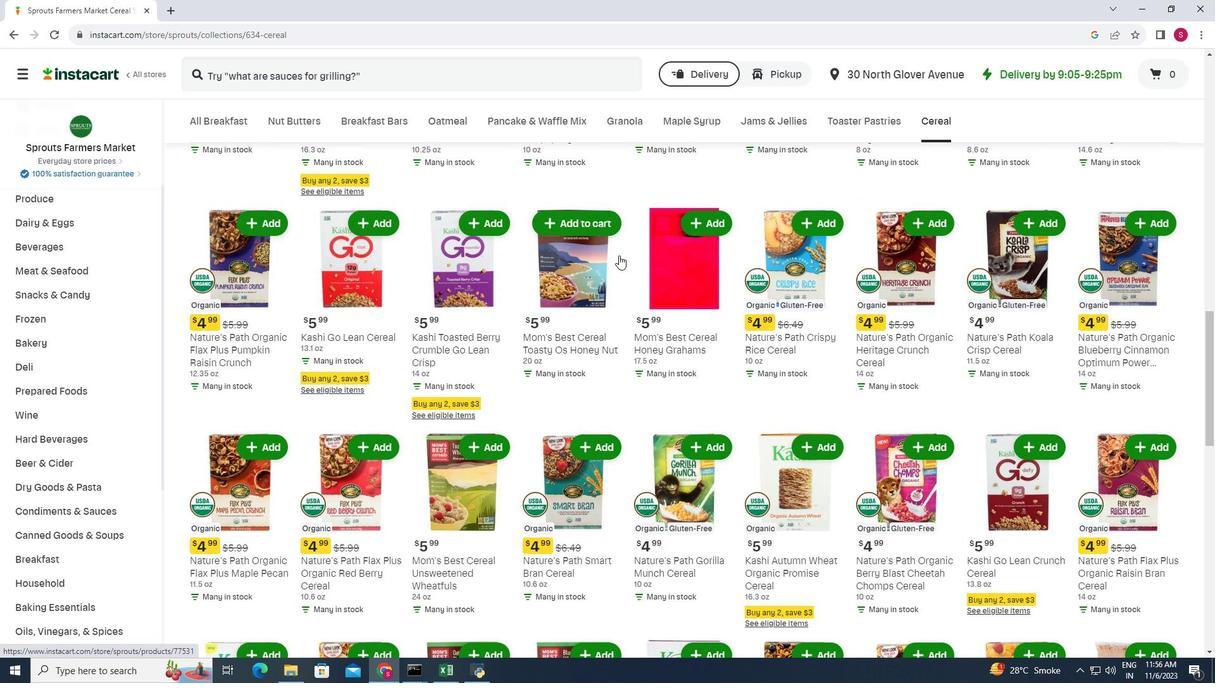 
Action: Mouse scrolled (619, 255) with delta (0, 0)
Screenshot: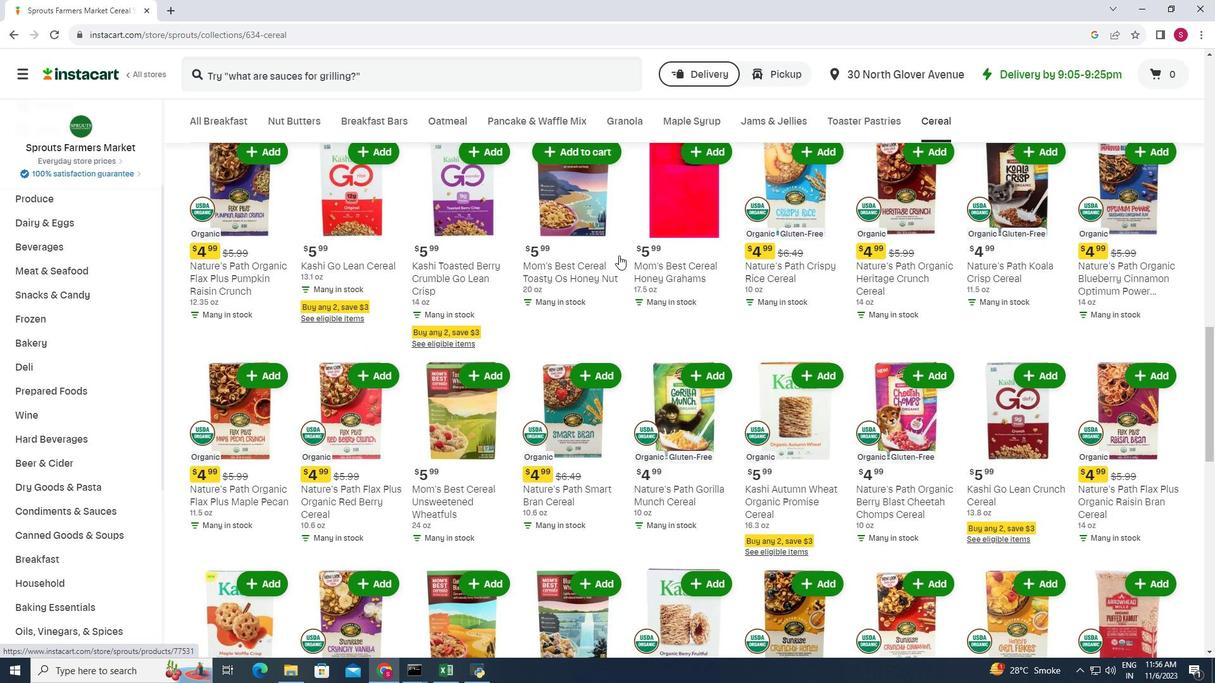 
Action: Mouse scrolled (619, 255) with delta (0, 0)
Screenshot: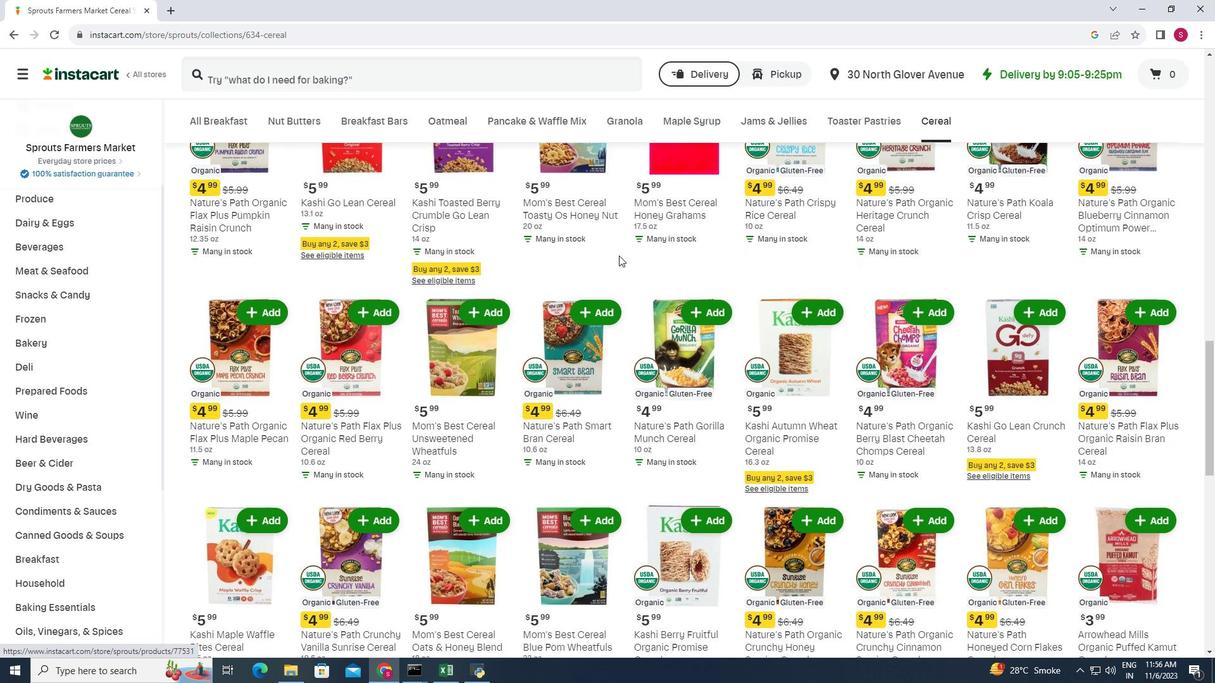 
Action: Mouse scrolled (619, 255) with delta (0, 0)
Screenshot: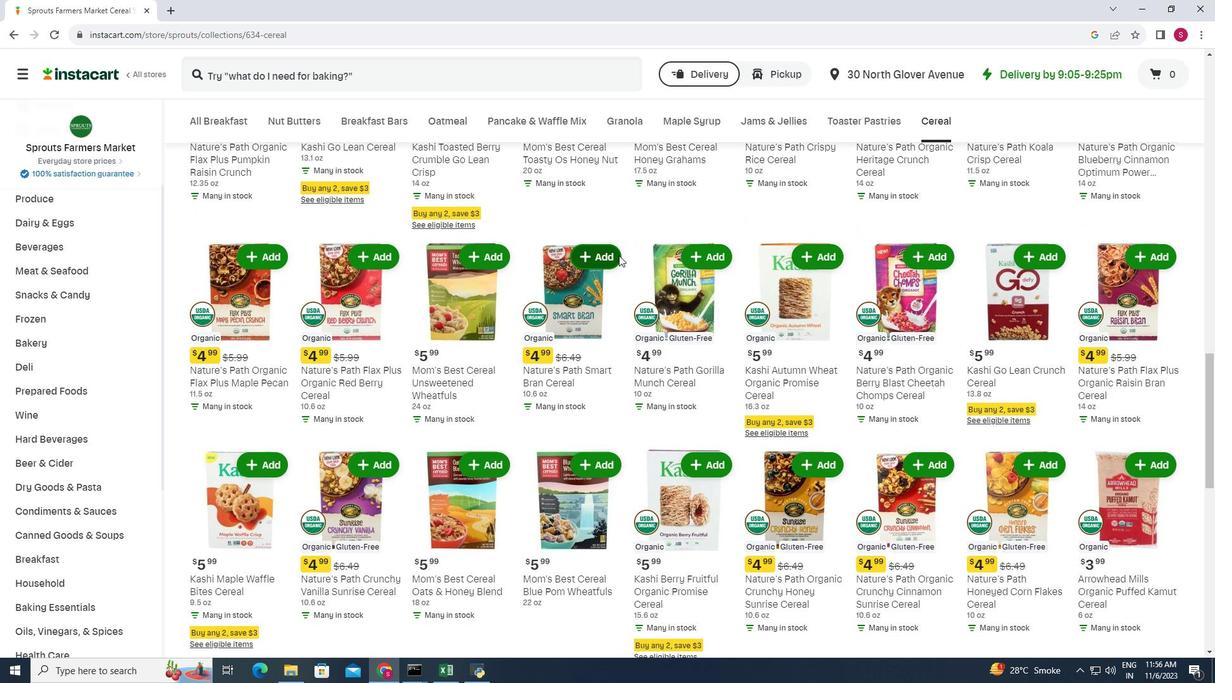 
Action: Mouse scrolled (619, 255) with delta (0, 0)
Screenshot: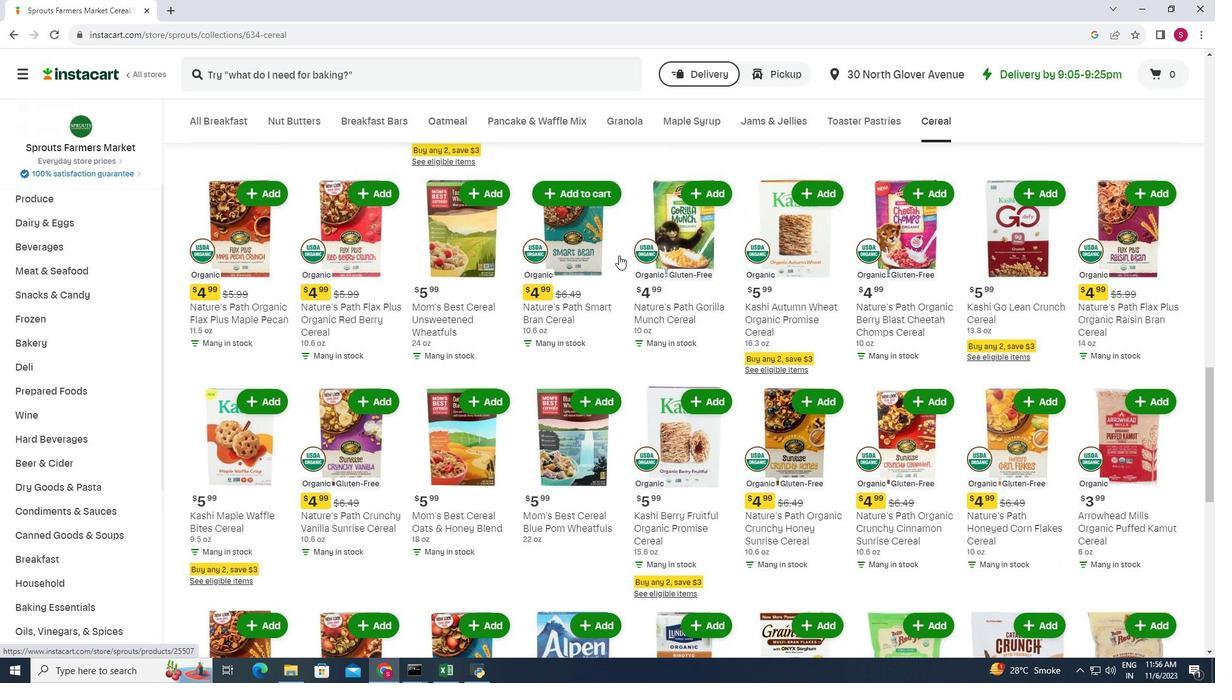 
Action: Mouse scrolled (619, 255) with delta (0, 0)
Screenshot: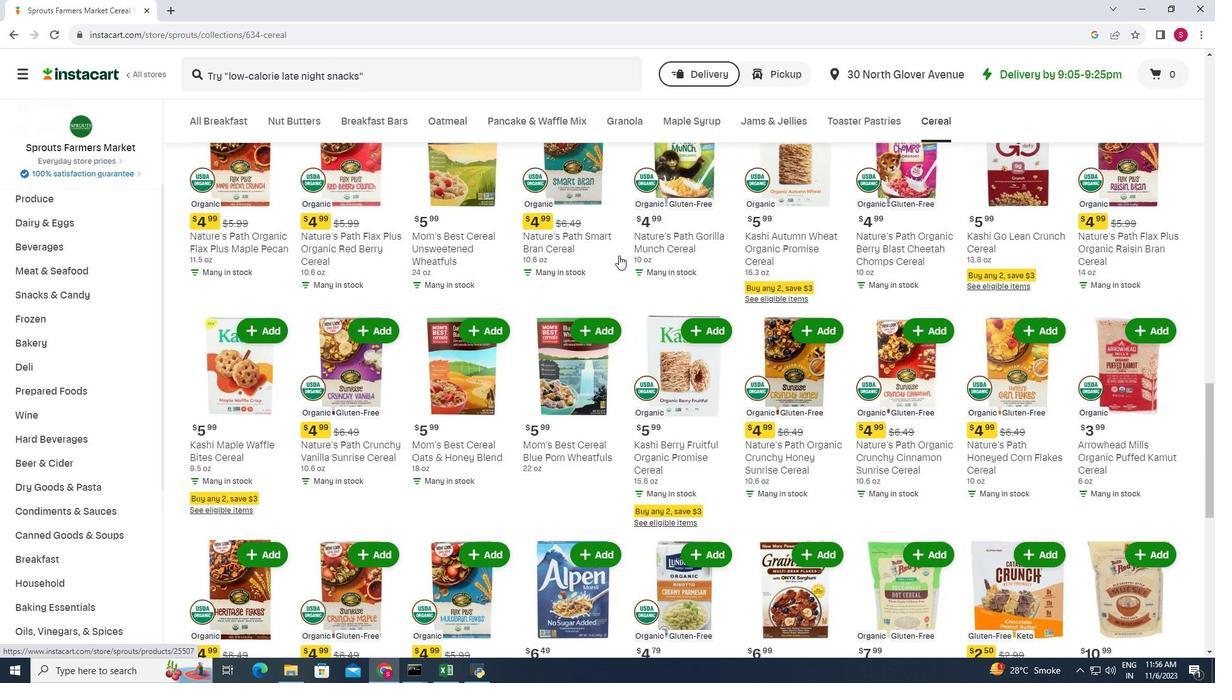 
Action: Mouse scrolled (619, 255) with delta (0, 0)
Screenshot: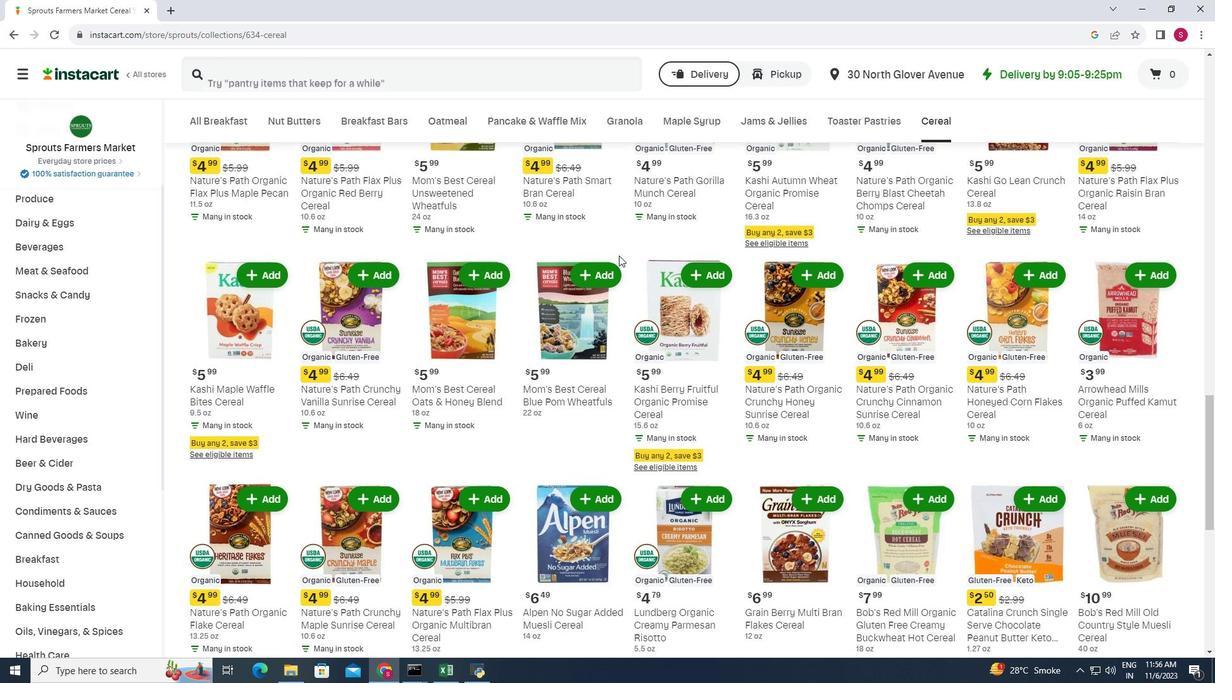 
Action: Mouse scrolled (619, 255) with delta (0, 0)
Screenshot: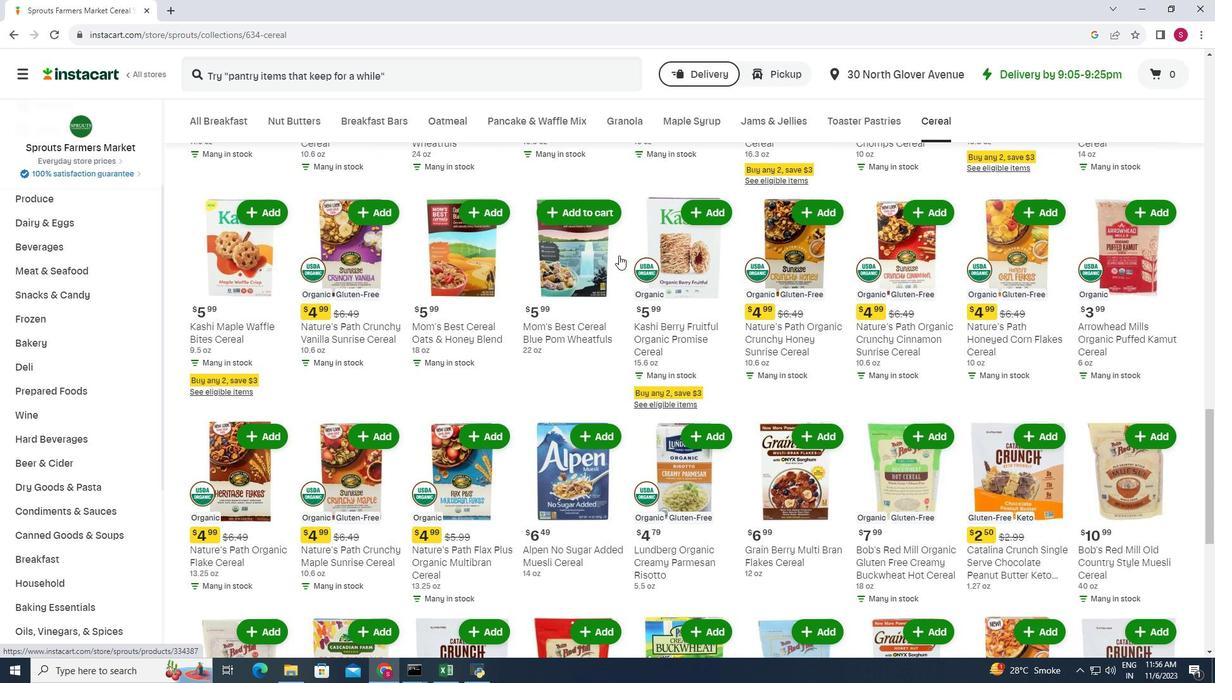 
Action: Mouse scrolled (619, 255) with delta (0, 0)
Screenshot: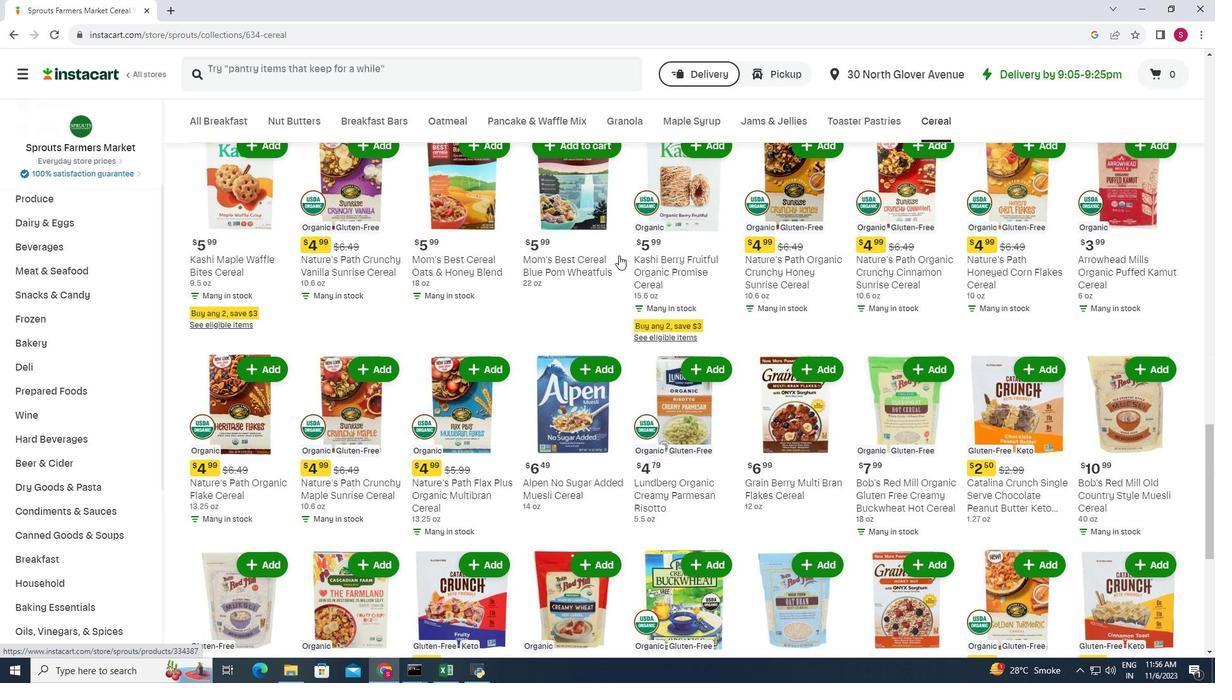 
Action: Mouse moved to (617, 257)
Screenshot: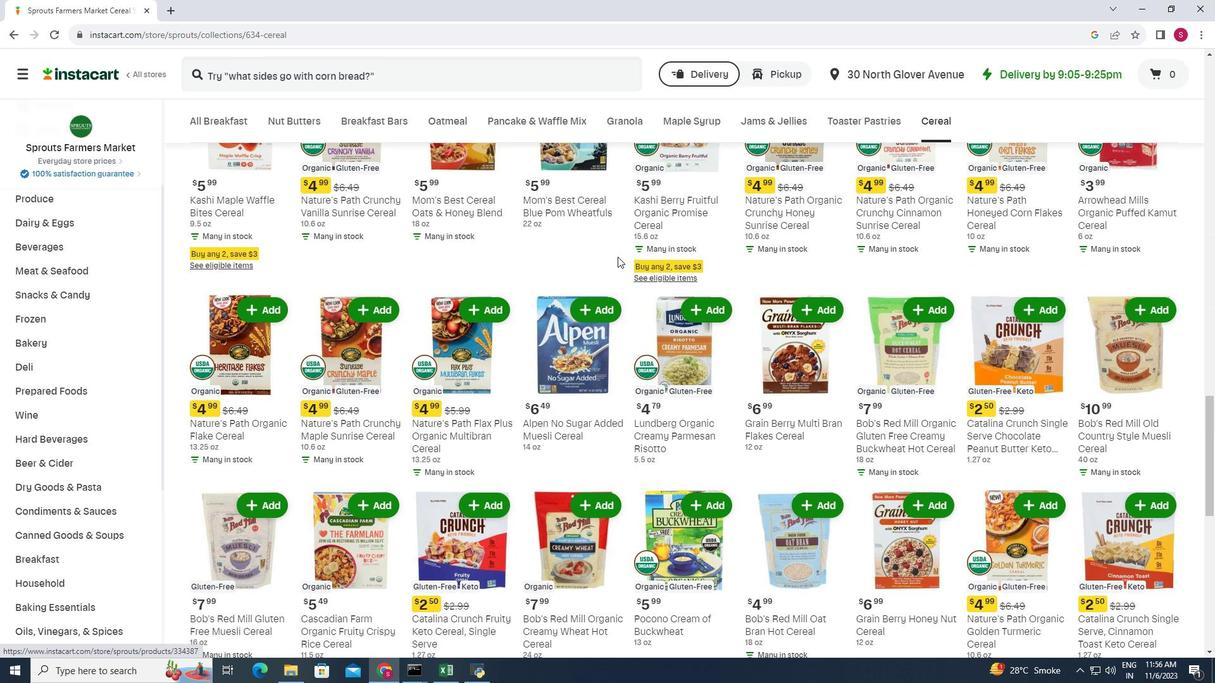 
Action: Mouse scrolled (617, 256) with delta (0, 0)
Screenshot: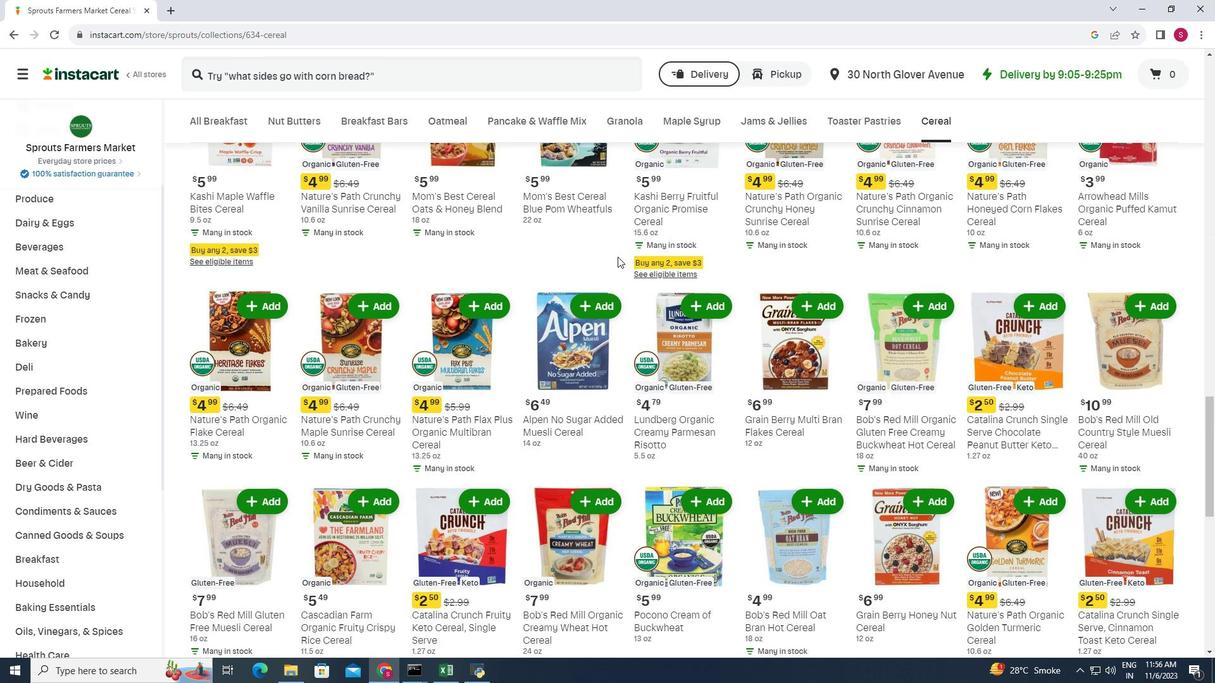 
Action: Mouse scrolled (617, 256) with delta (0, 0)
Screenshot: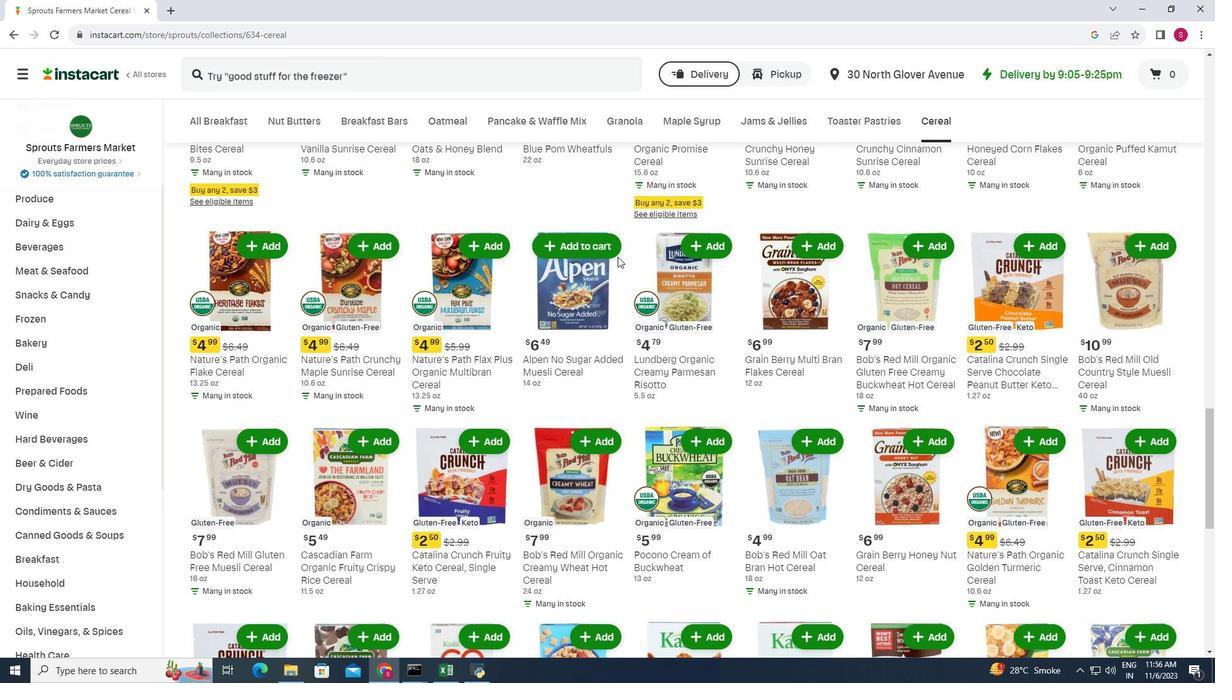 
Action: Mouse scrolled (617, 256) with delta (0, 0)
Screenshot: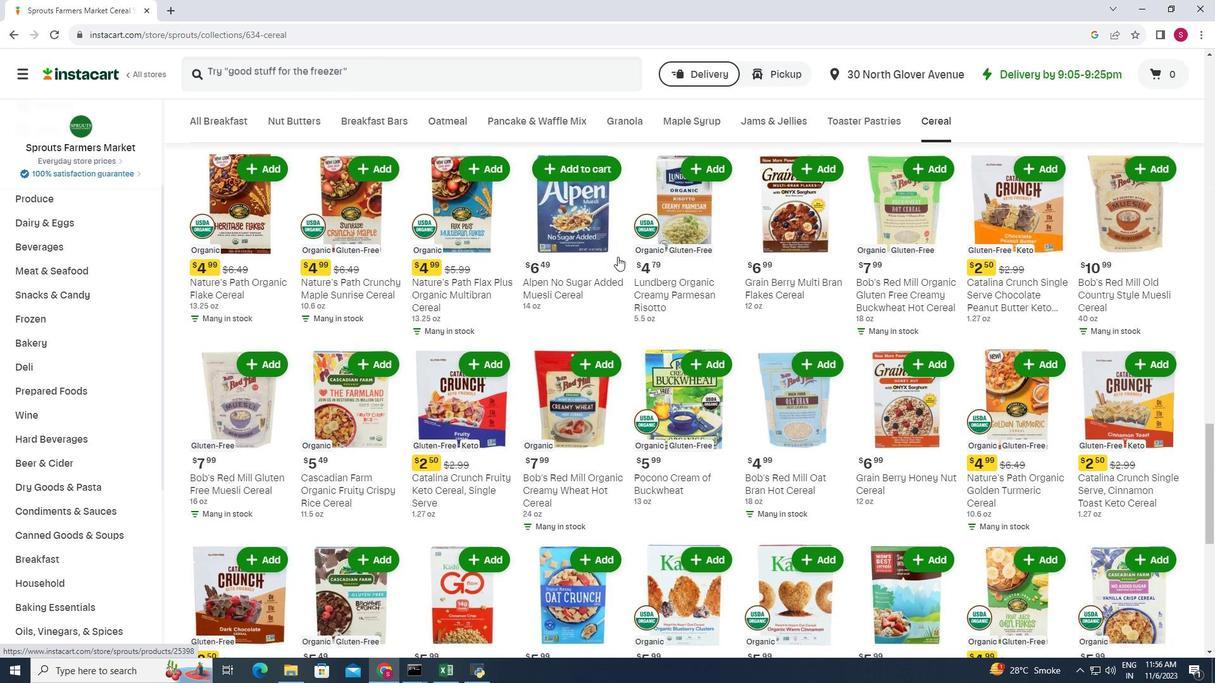 
Action: Mouse scrolled (617, 256) with delta (0, 0)
Screenshot: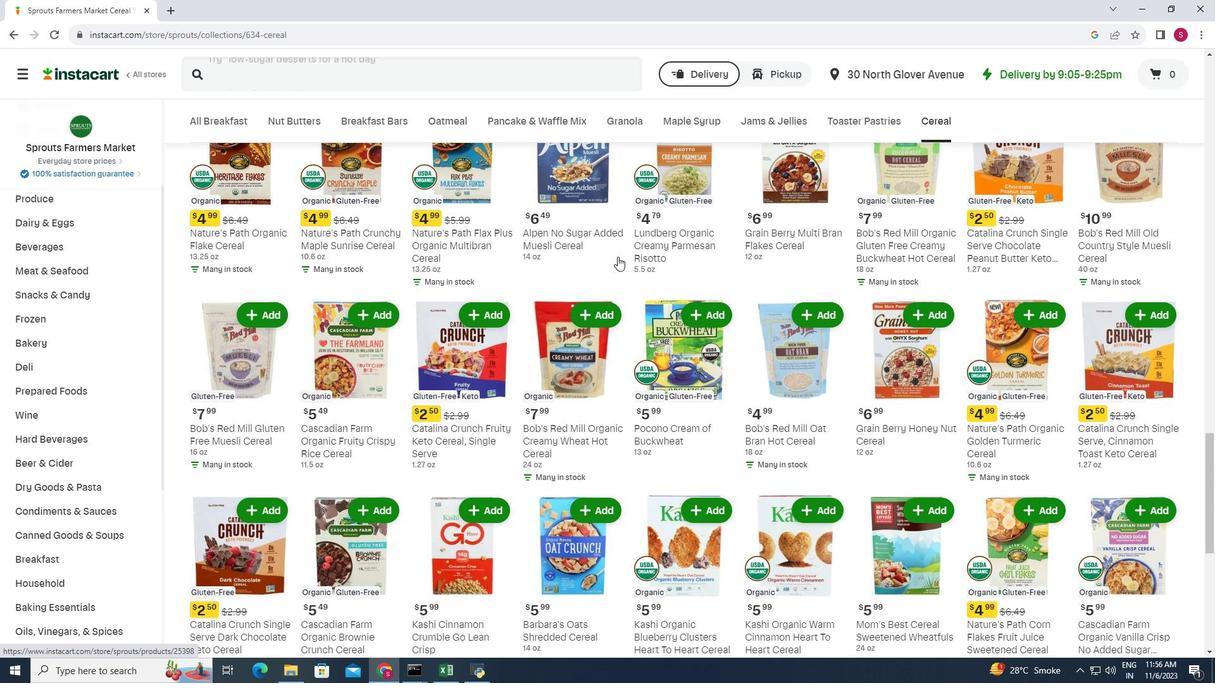 
Action: Mouse scrolled (617, 256) with delta (0, 0)
Screenshot: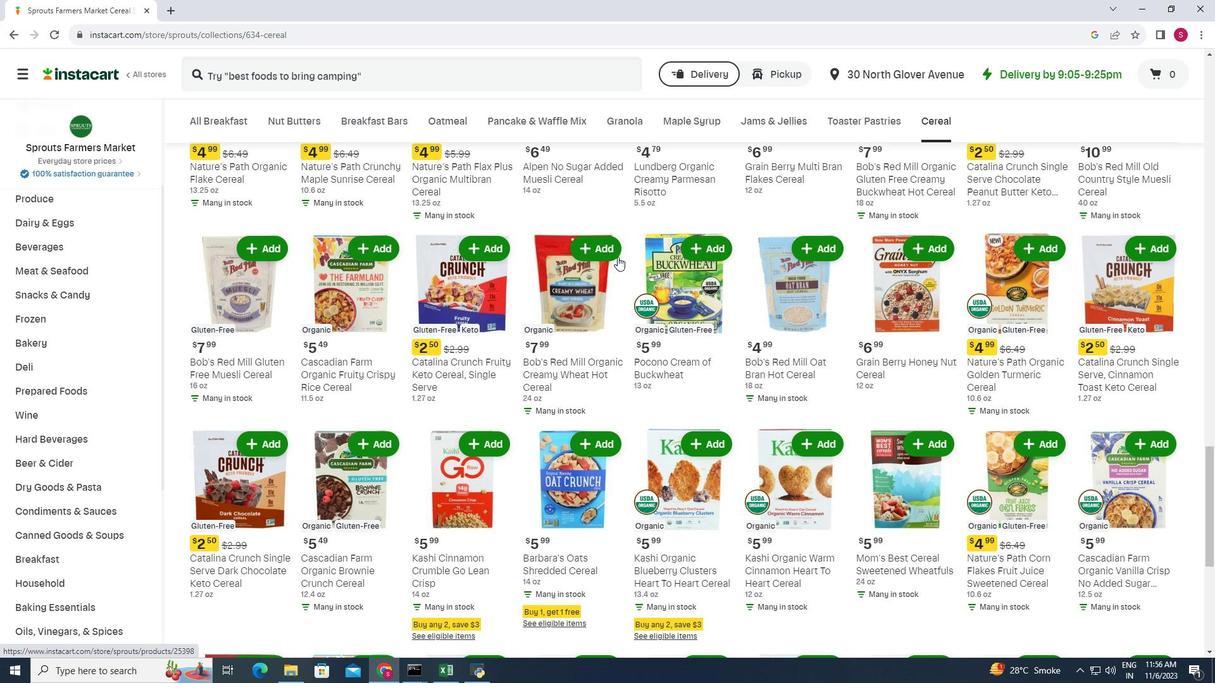 
Action: Mouse scrolled (617, 256) with delta (0, 0)
Screenshot: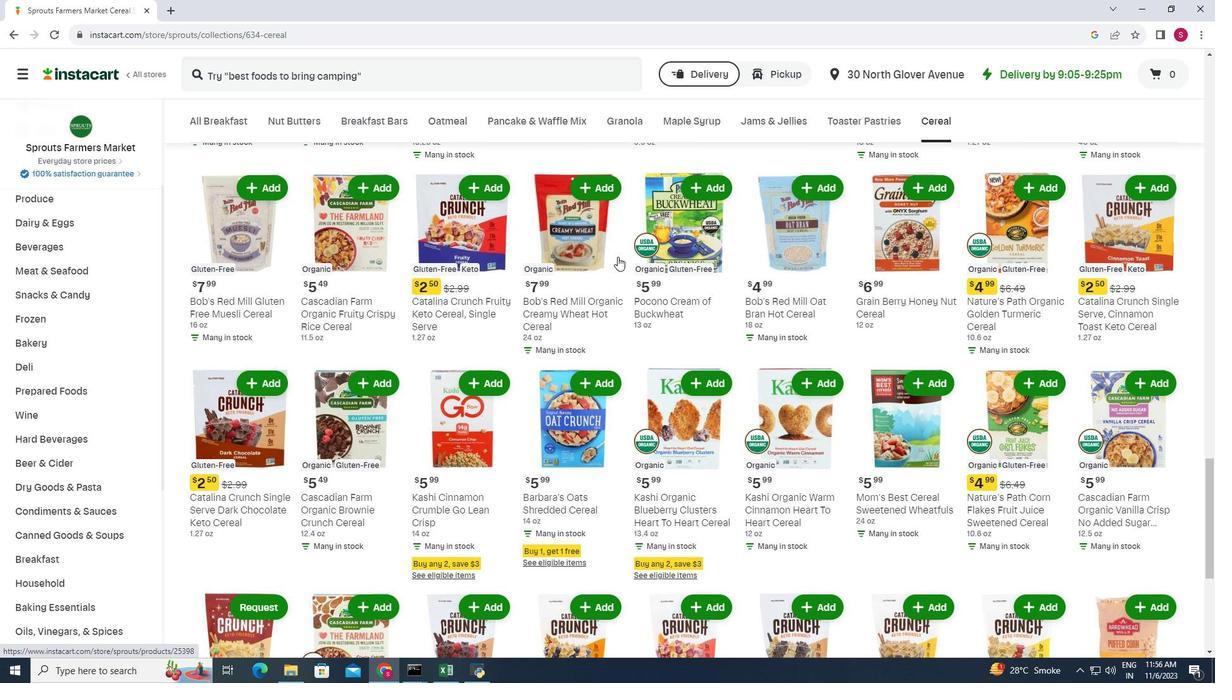 
Action: Mouse scrolled (617, 256) with delta (0, 0)
Screenshot: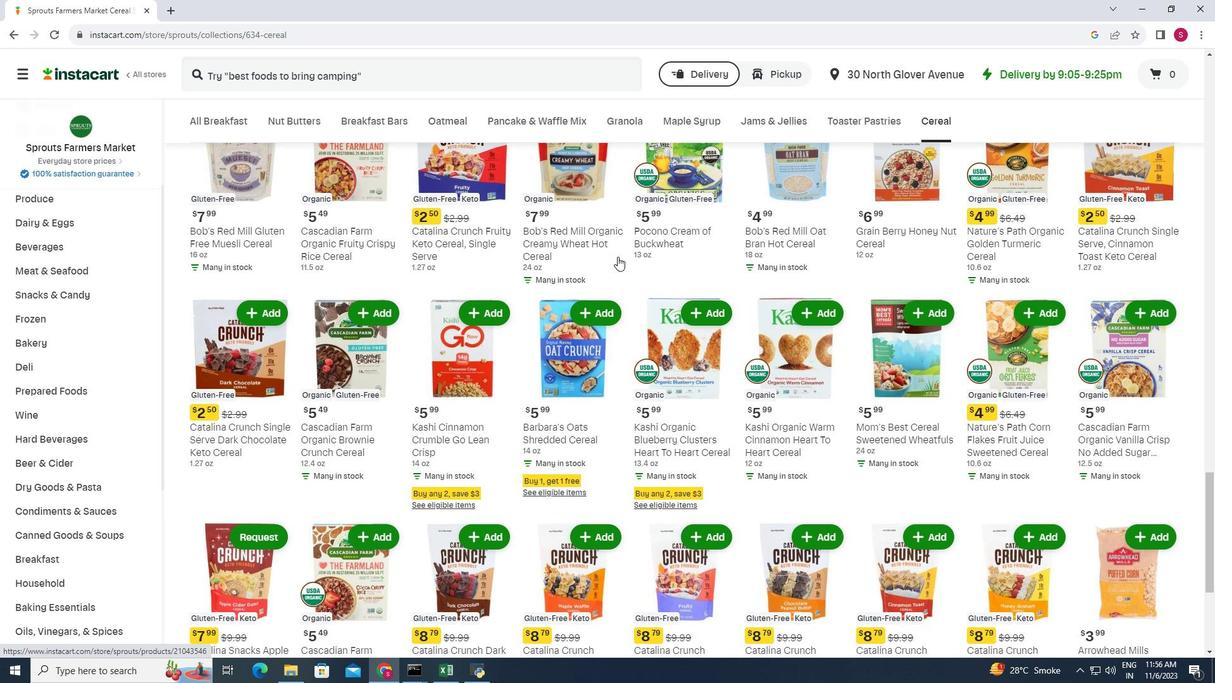 
Action: Mouse scrolled (617, 256) with delta (0, 0)
Screenshot: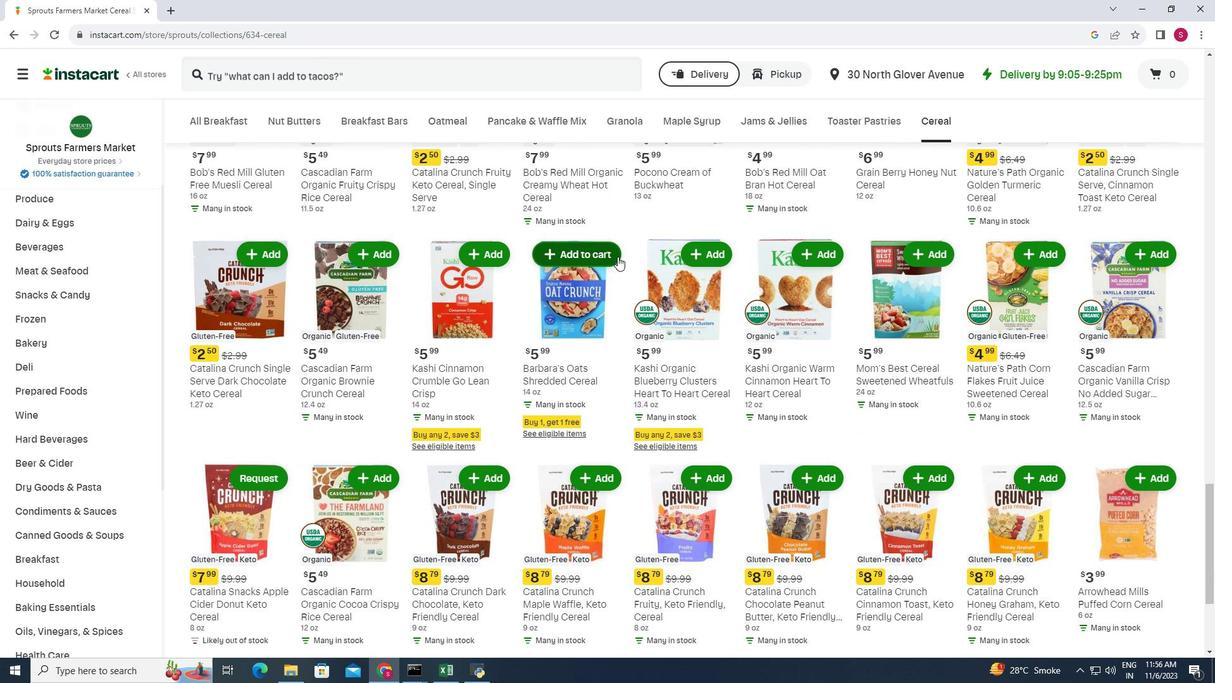
Action: Mouse scrolled (617, 256) with delta (0, 0)
Screenshot: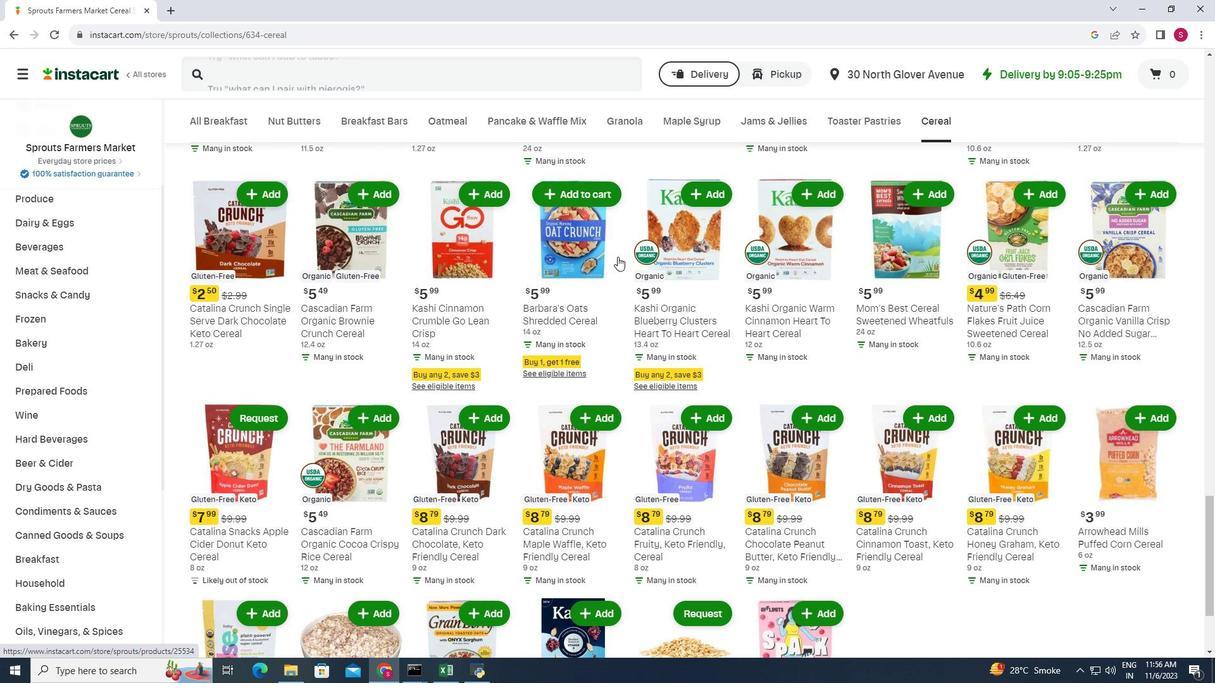 
Action: Mouse scrolled (617, 256) with delta (0, 0)
Screenshot: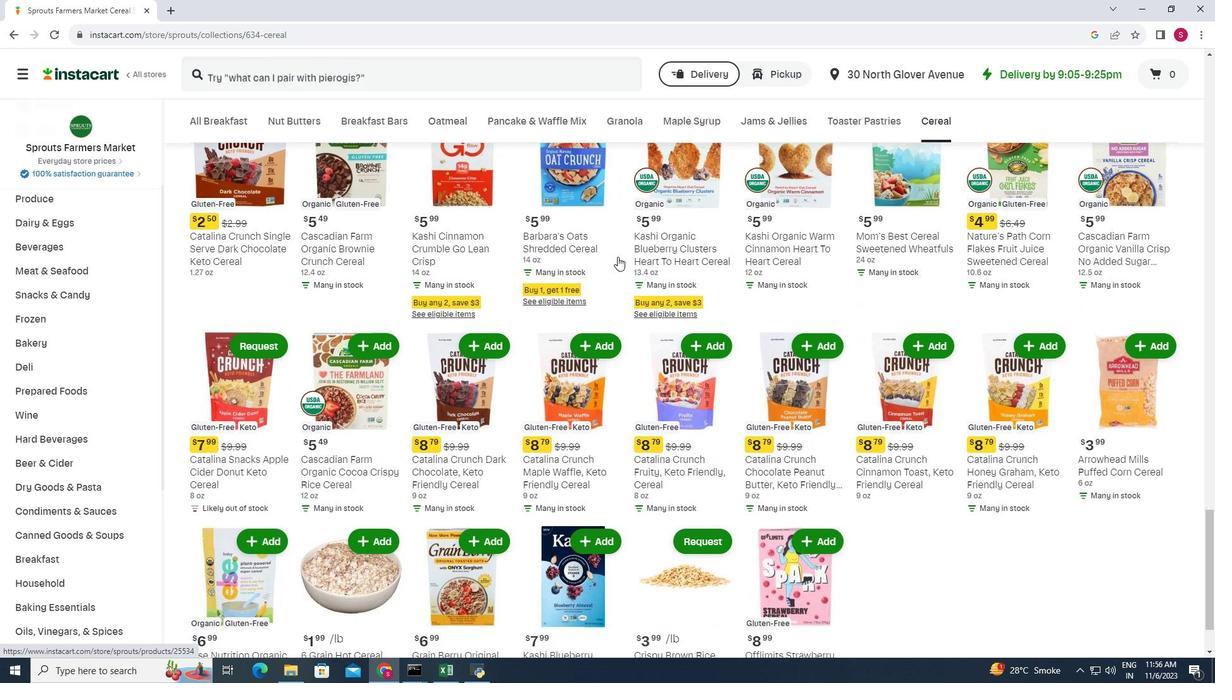 
Action: Mouse scrolled (617, 256) with delta (0, 0)
Screenshot: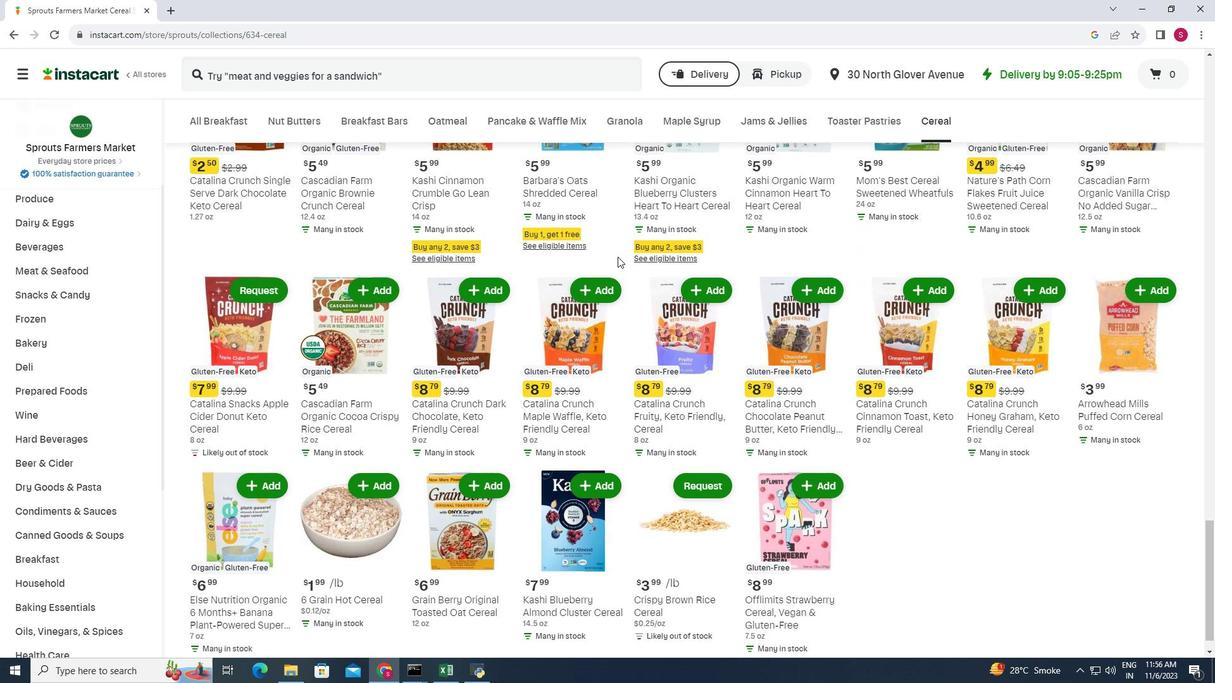 
Action: Mouse scrolled (617, 256) with delta (0, 0)
Screenshot: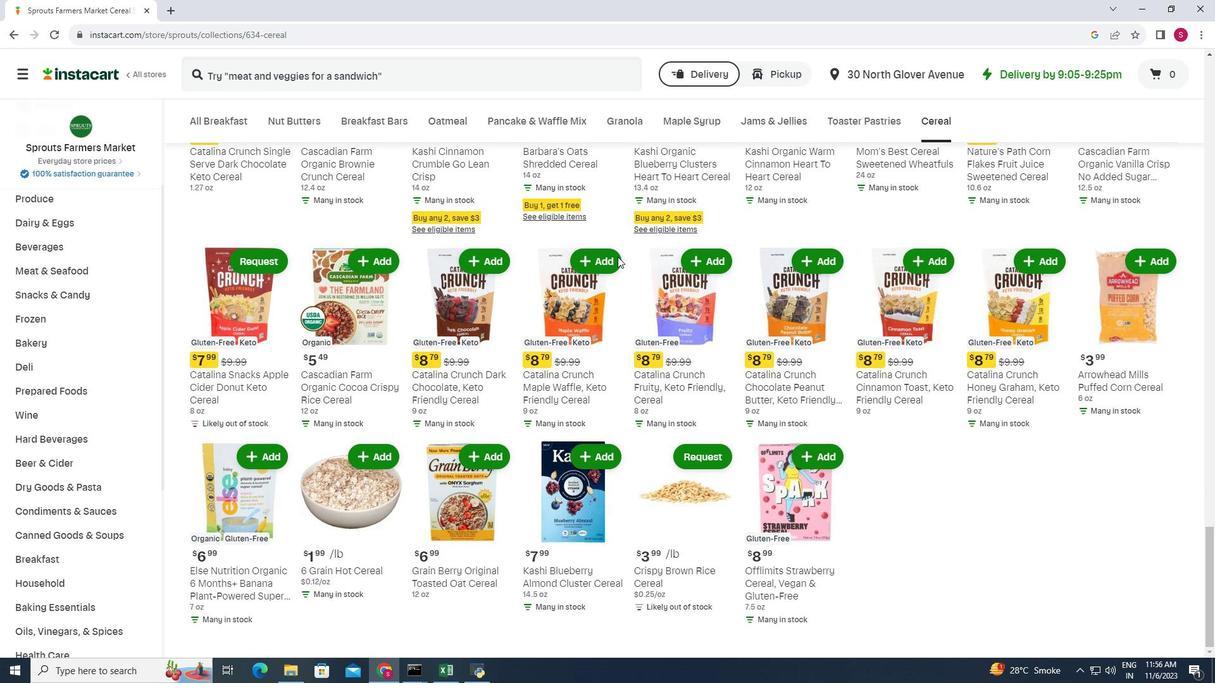 
